 Task: Find connections with filter location Avilés with filter topic #successwith filter profile language Potuguese with filter current company Kia India with filter school Jesus & Mary College of Education with filter industry Water, Waste, Steam, and Air Conditioning Services with filter service category Family Law with filter keywords title Plumber
Action: Mouse moved to (161, 221)
Screenshot: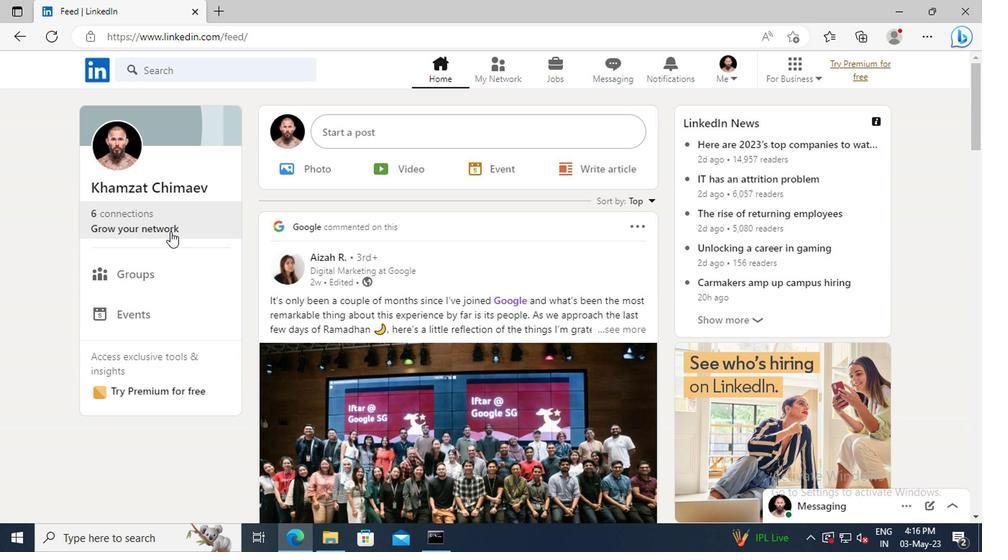 
Action: Mouse pressed left at (161, 221)
Screenshot: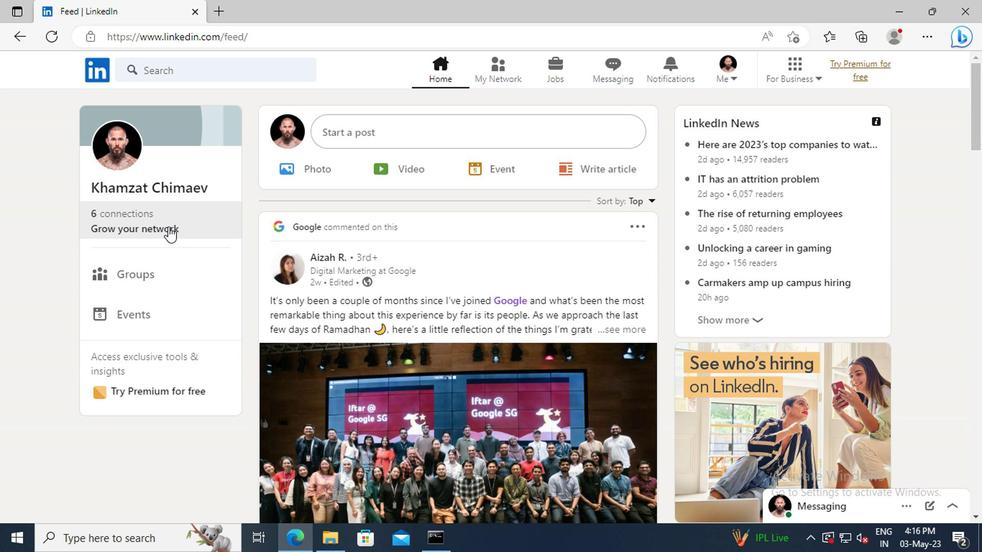 
Action: Mouse moved to (161, 149)
Screenshot: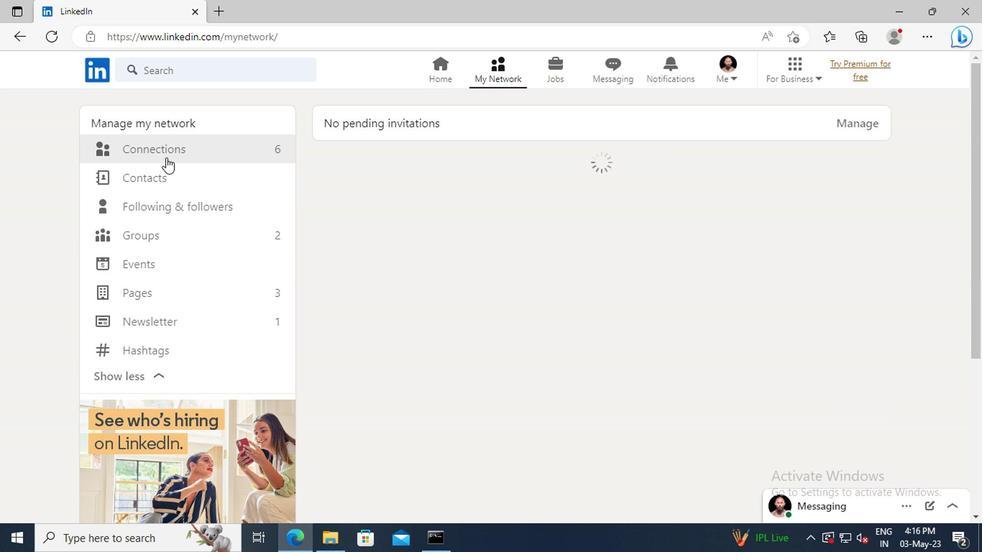 
Action: Mouse pressed left at (161, 149)
Screenshot: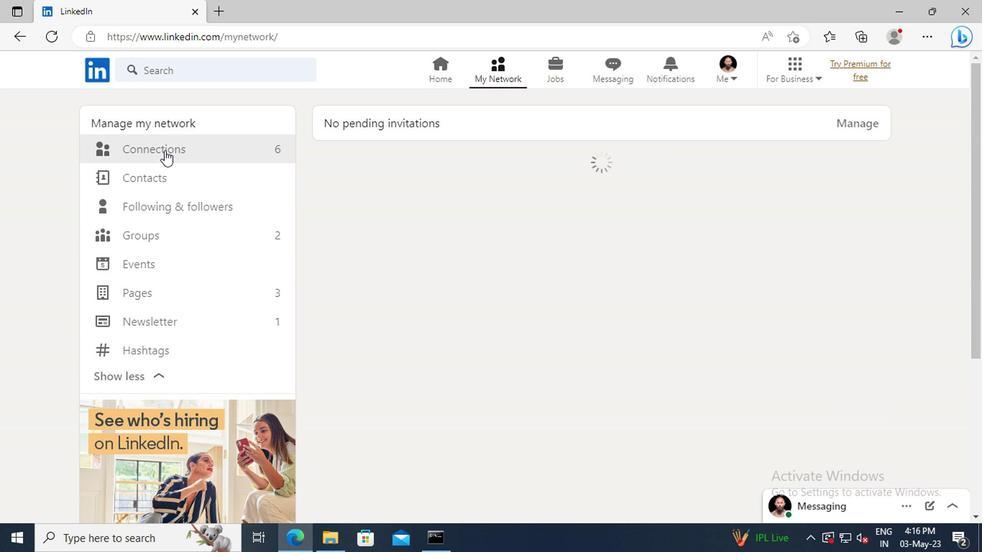 
Action: Mouse moved to (565, 156)
Screenshot: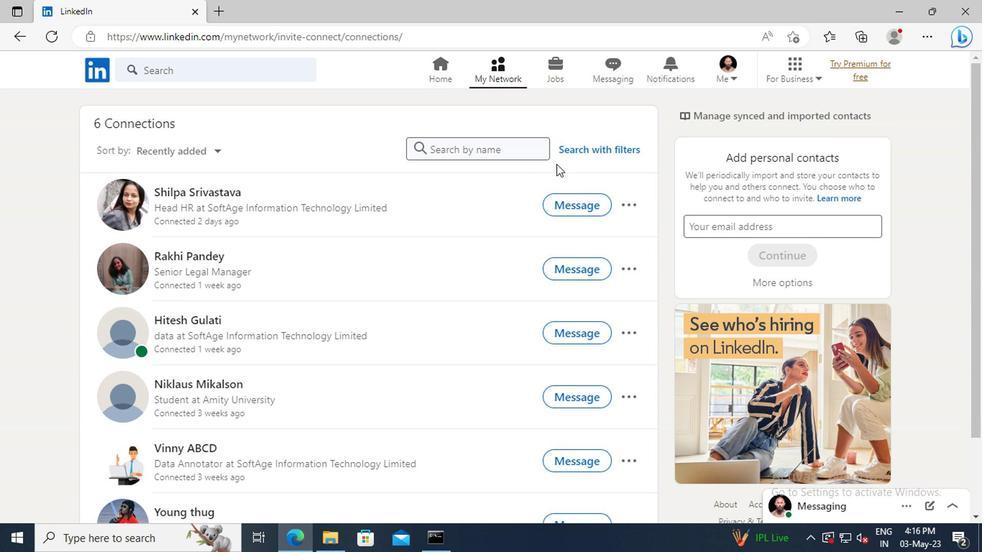 
Action: Mouse pressed left at (565, 156)
Screenshot: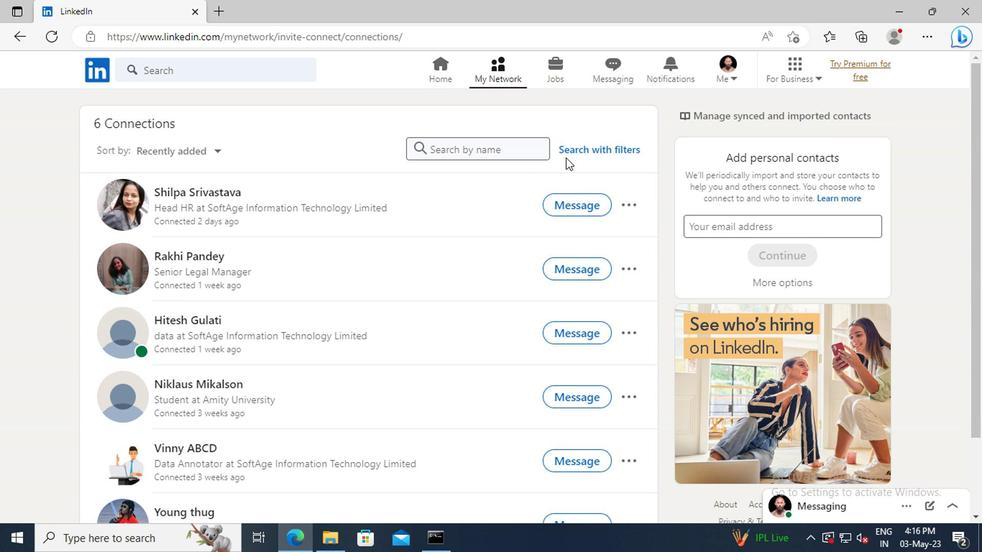 
Action: Mouse moved to (538, 116)
Screenshot: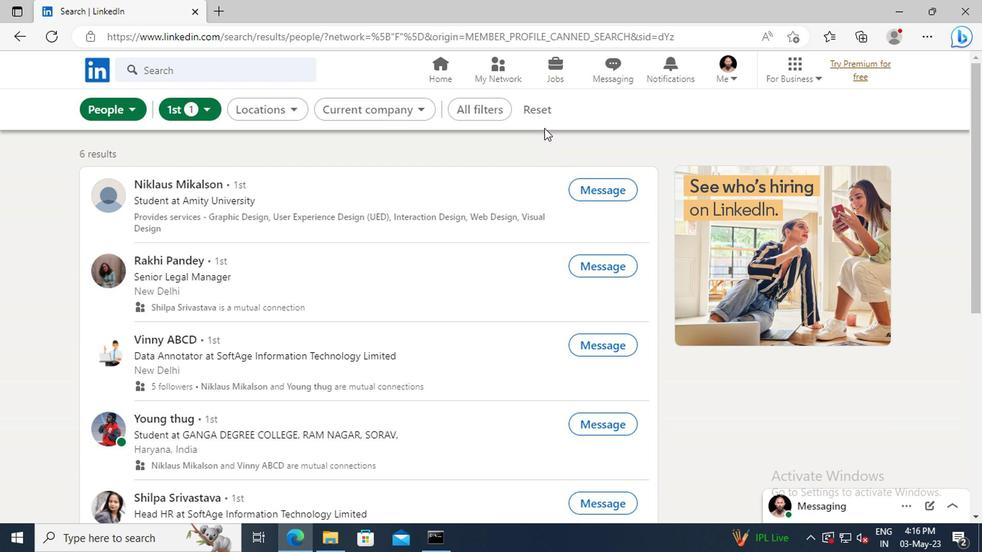 
Action: Mouse pressed left at (538, 116)
Screenshot: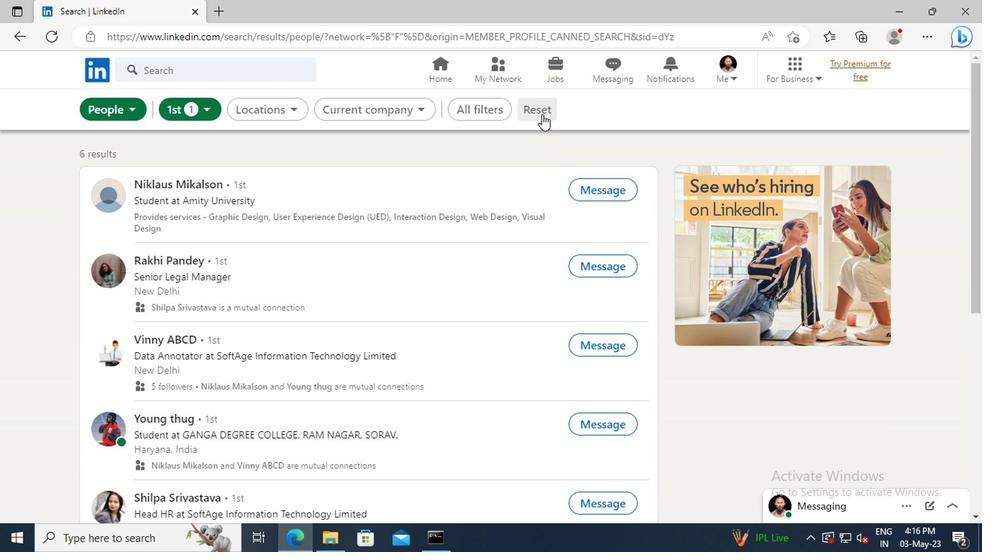 
Action: Mouse moved to (518, 112)
Screenshot: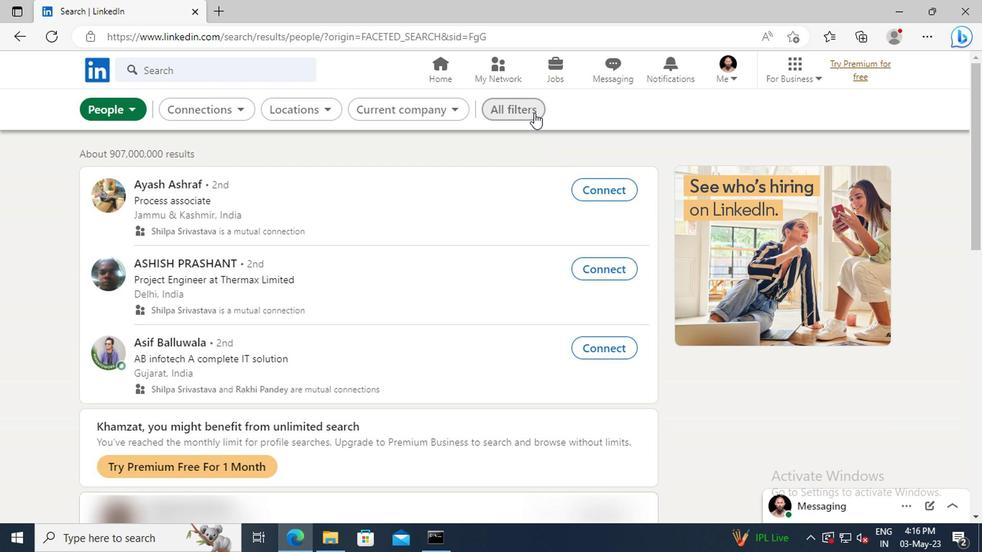 
Action: Mouse pressed left at (518, 112)
Screenshot: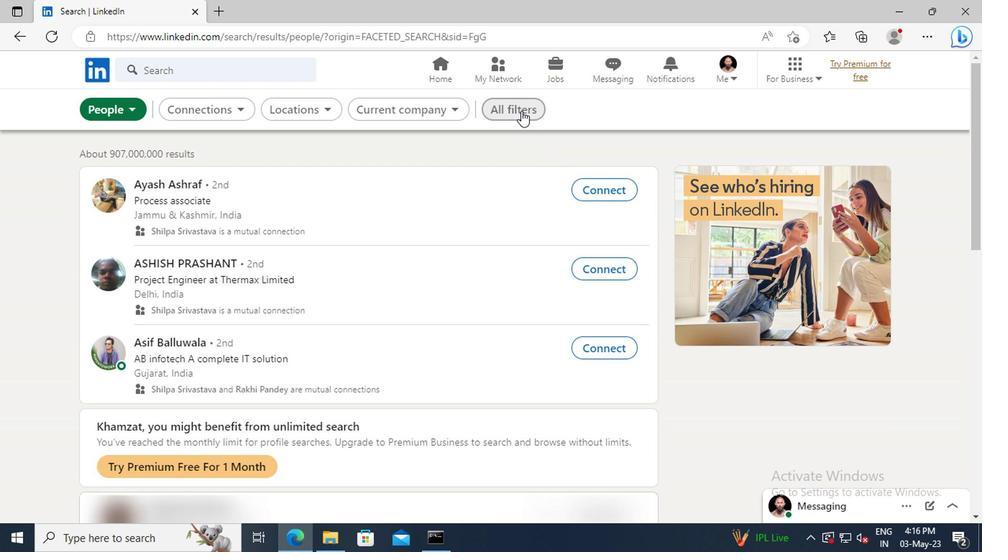 
Action: Mouse moved to (824, 316)
Screenshot: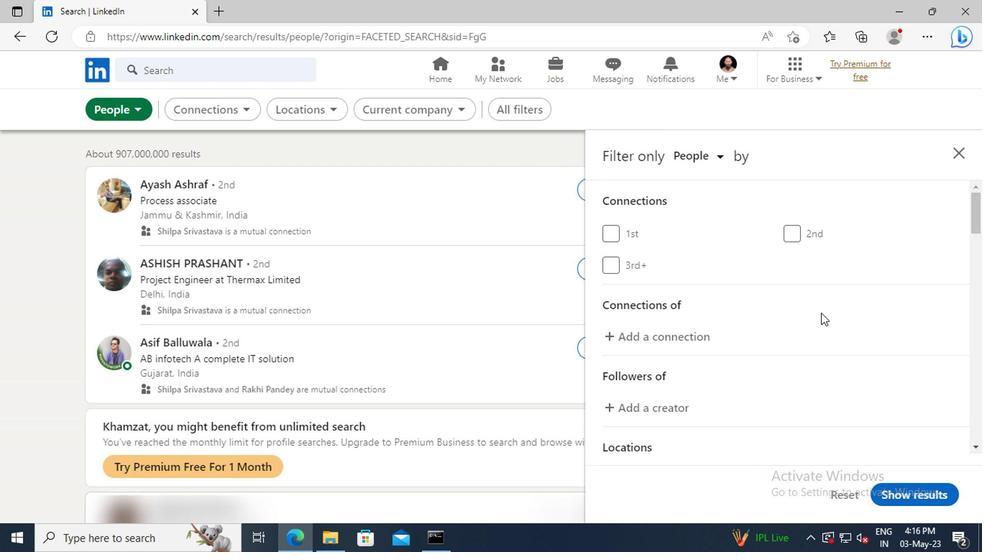 
Action: Mouse scrolled (824, 315) with delta (0, 0)
Screenshot: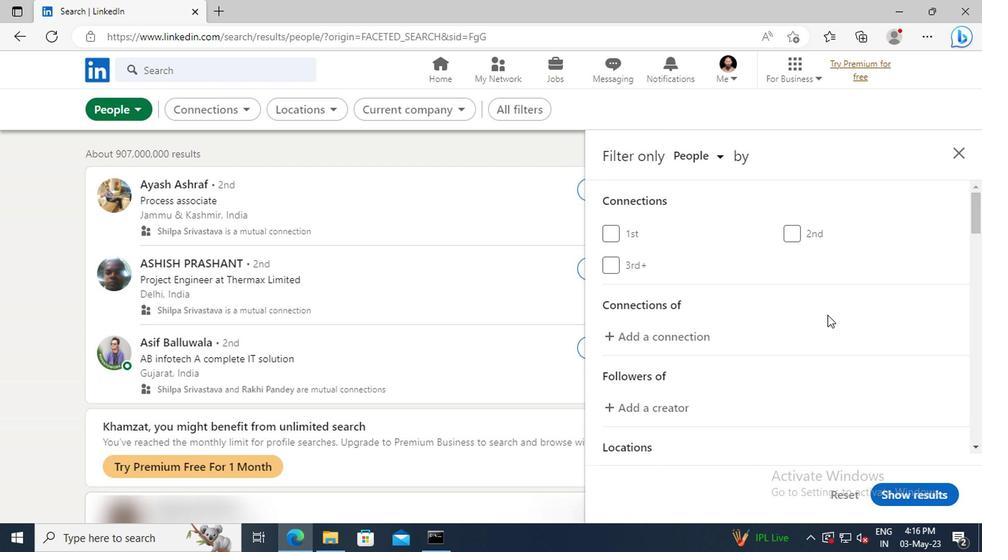 
Action: Mouse scrolled (824, 315) with delta (0, 0)
Screenshot: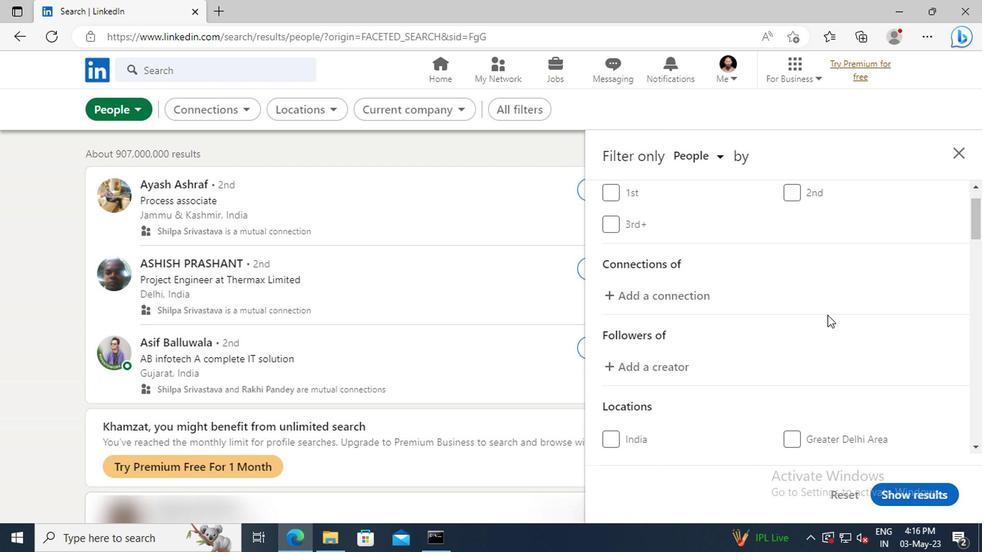 
Action: Mouse scrolled (824, 315) with delta (0, 0)
Screenshot: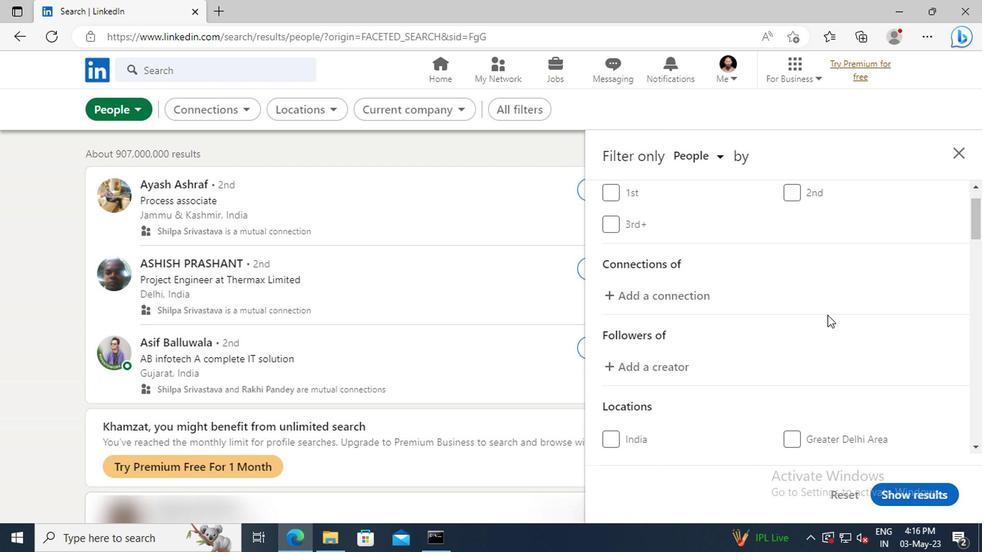 
Action: Mouse scrolled (824, 315) with delta (0, 0)
Screenshot: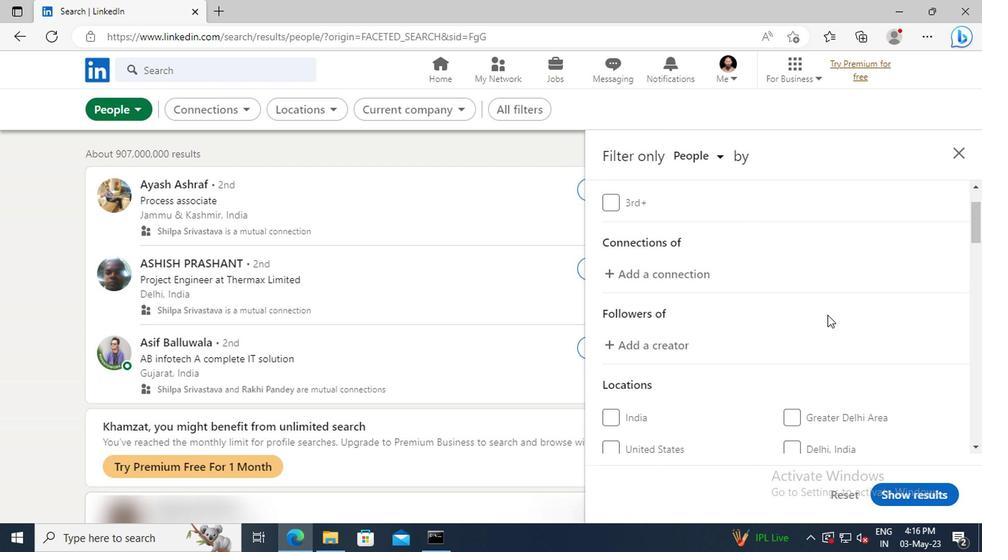 
Action: Mouse scrolled (824, 315) with delta (0, 0)
Screenshot: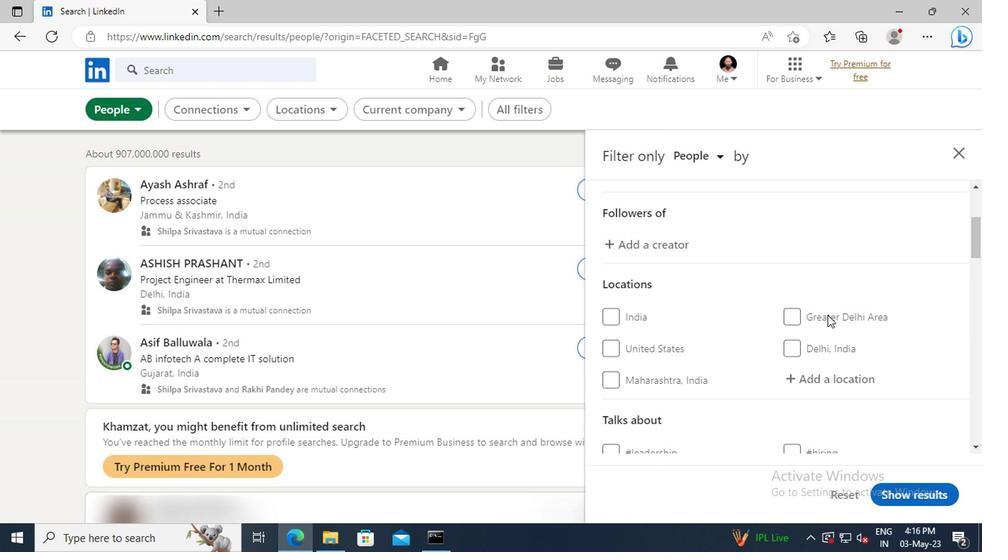 
Action: Mouse moved to (831, 333)
Screenshot: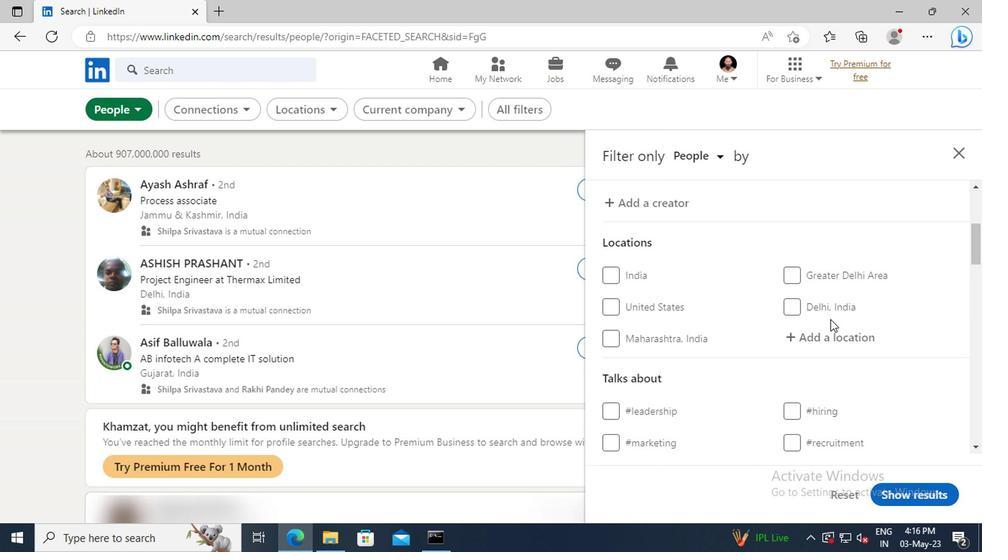
Action: Mouse pressed left at (831, 333)
Screenshot: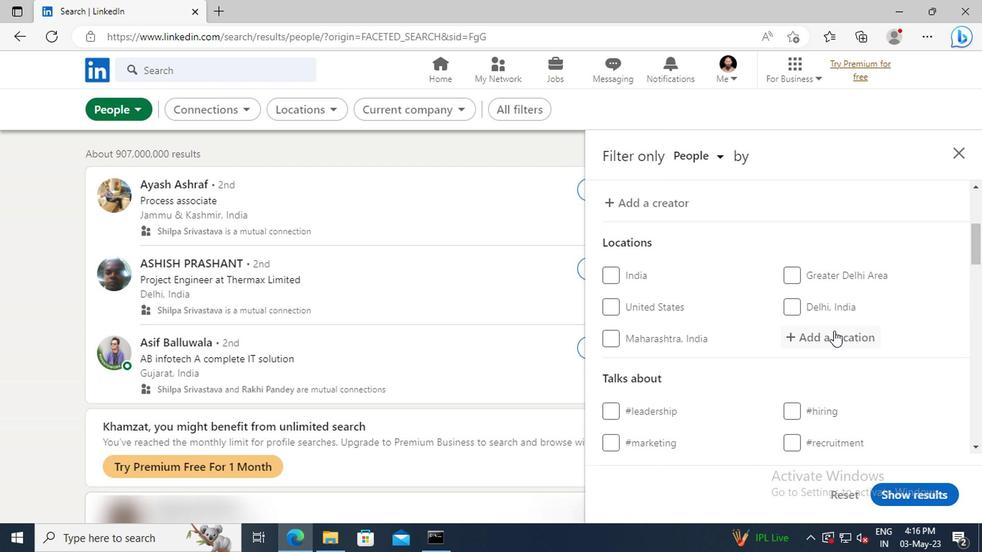 
Action: Key pressed <Key.shift>
Screenshot: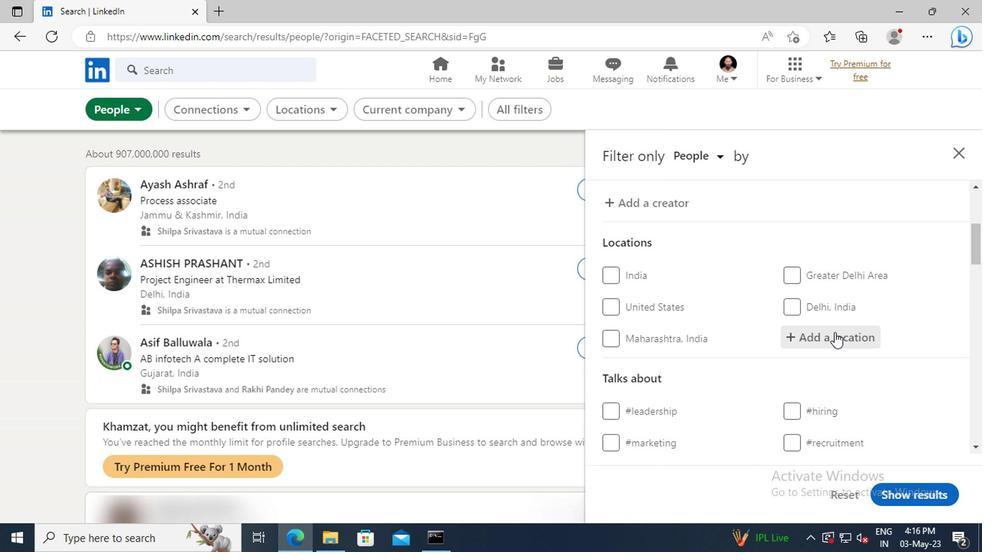 
Action: Mouse moved to (830, 333)
Screenshot: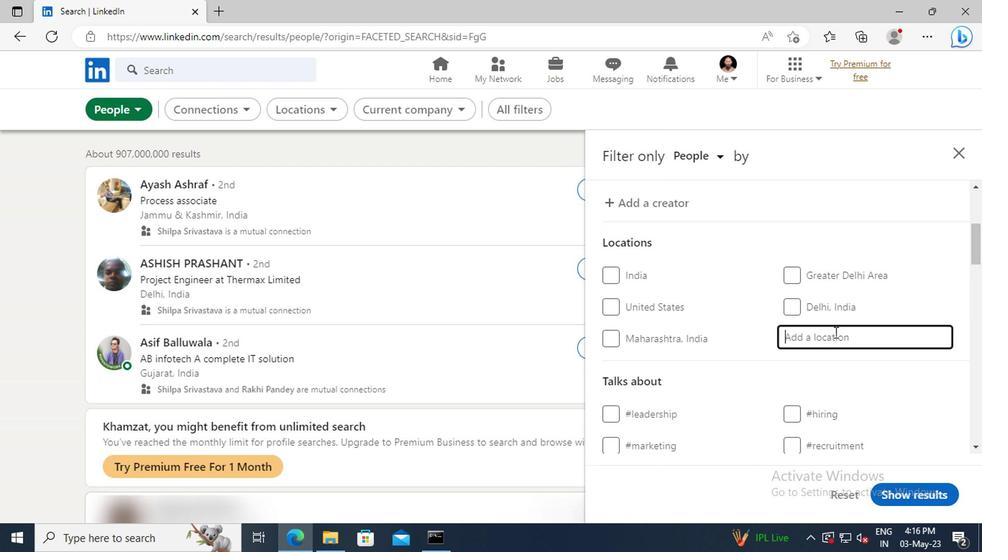 
Action: Key pressed AVILES
Screenshot: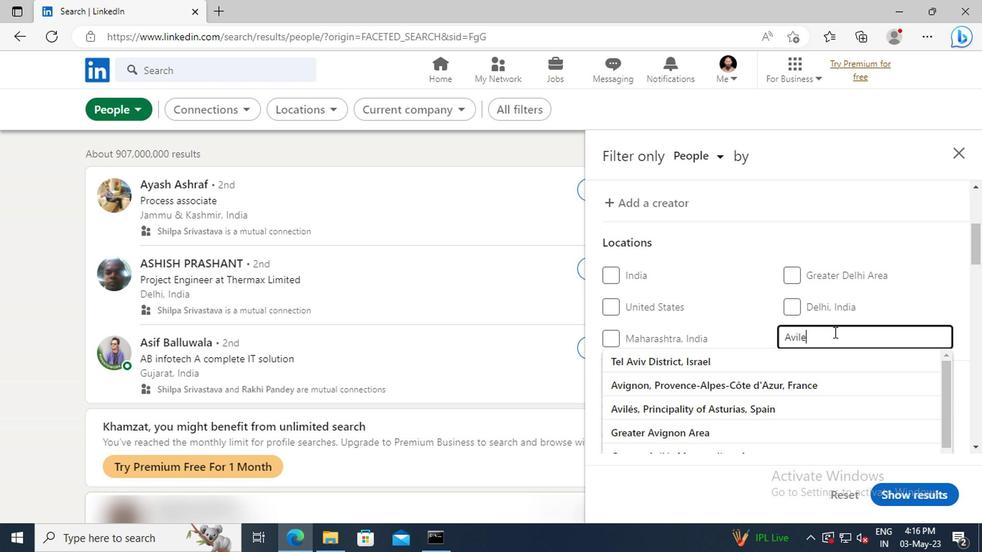 
Action: Mouse moved to (828, 355)
Screenshot: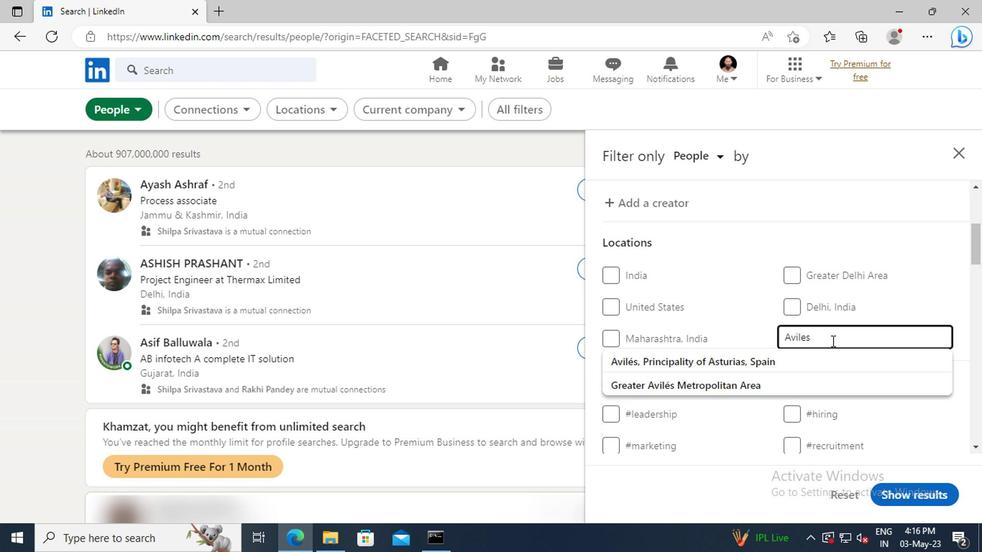 
Action: Mouse pressed left at (828, 355)
Screenshot: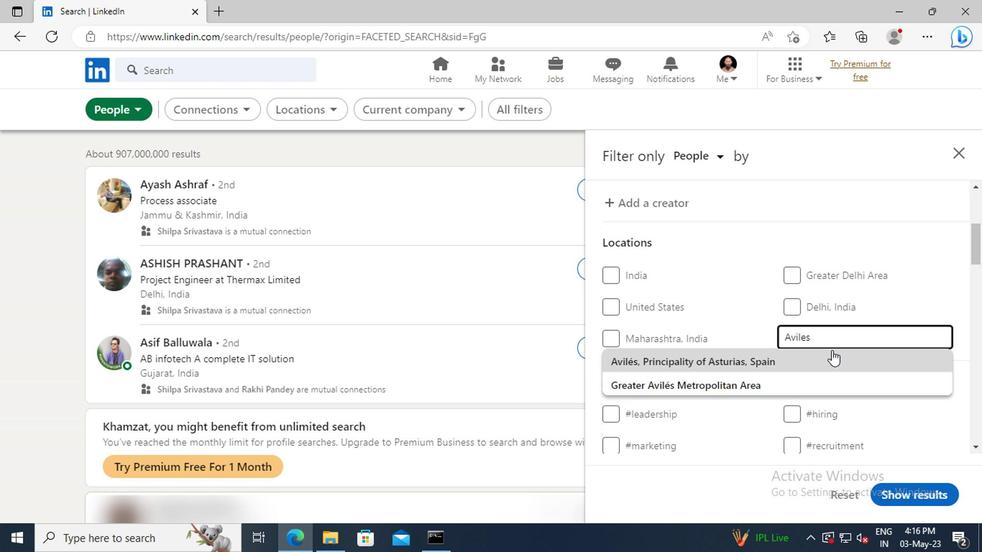 
Action: Mouse scrolled (828, 355) with delta (0, 0)
Screenshot: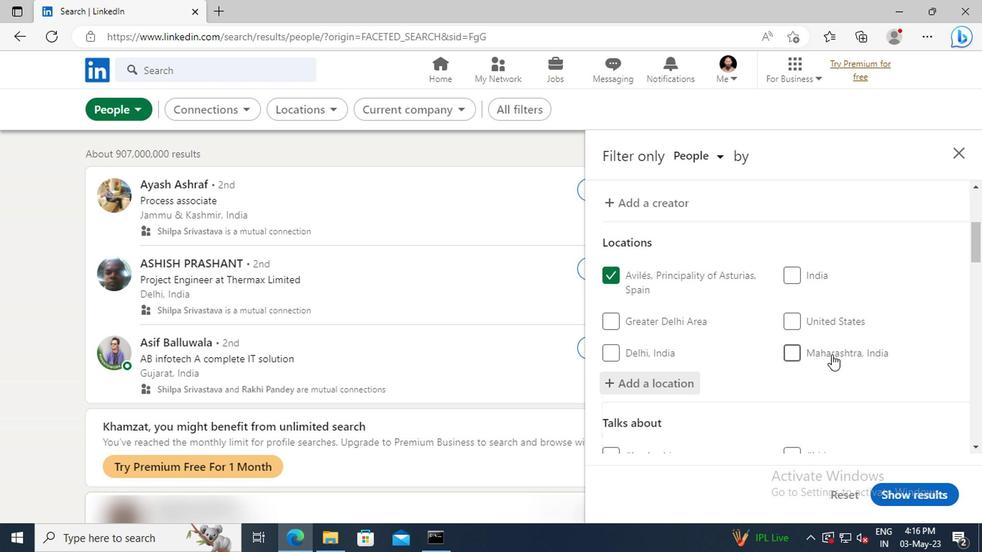 
Action: Mouse scrolled (828, 355) with delta (0, 0)
Screenshot: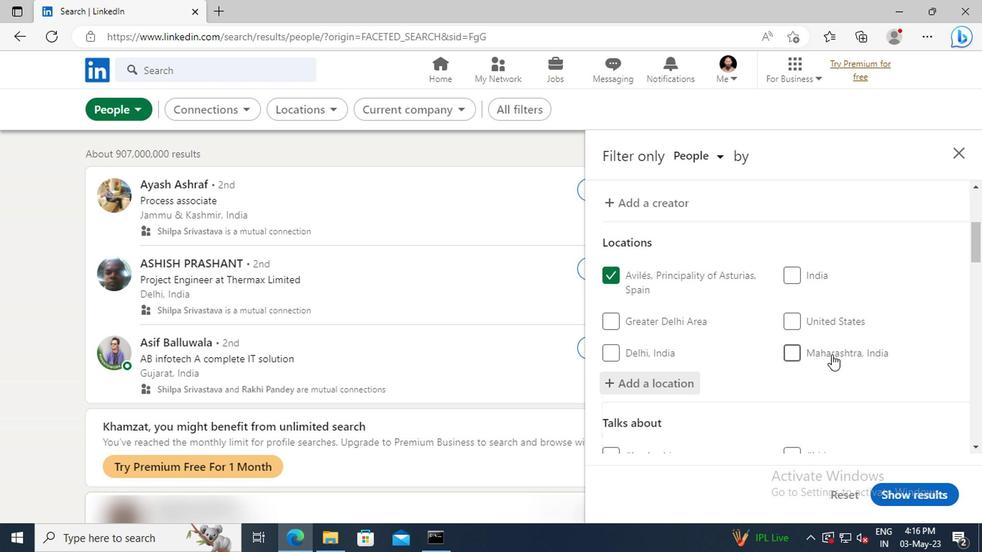 
Action: Mouse scrolled (828, 355) with delta (0, 0)
Screenshot: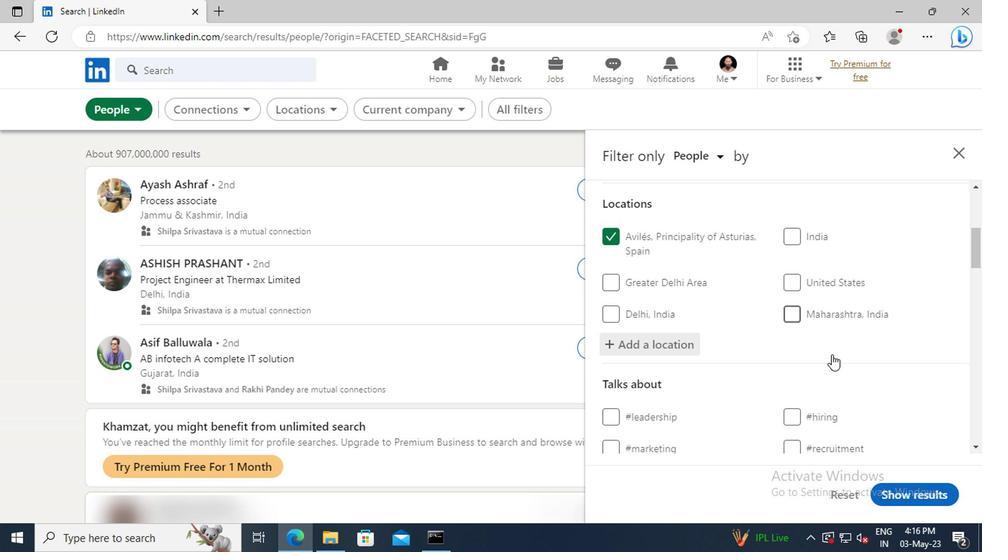 
Action: Mouse moved to (822, 338)
Screenshot: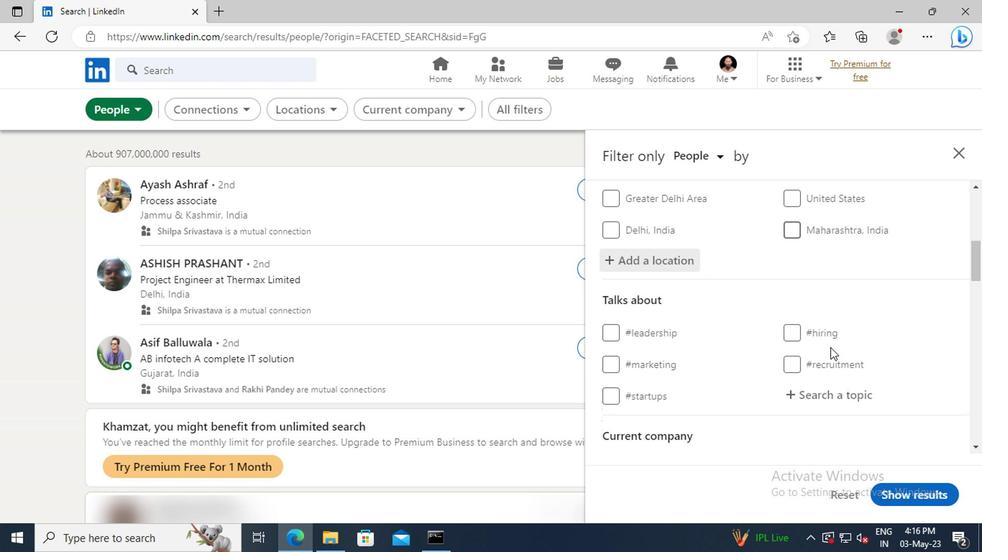 
Action: Mouse scrolled (822, 337) with delta (0, -1)
Screenshot: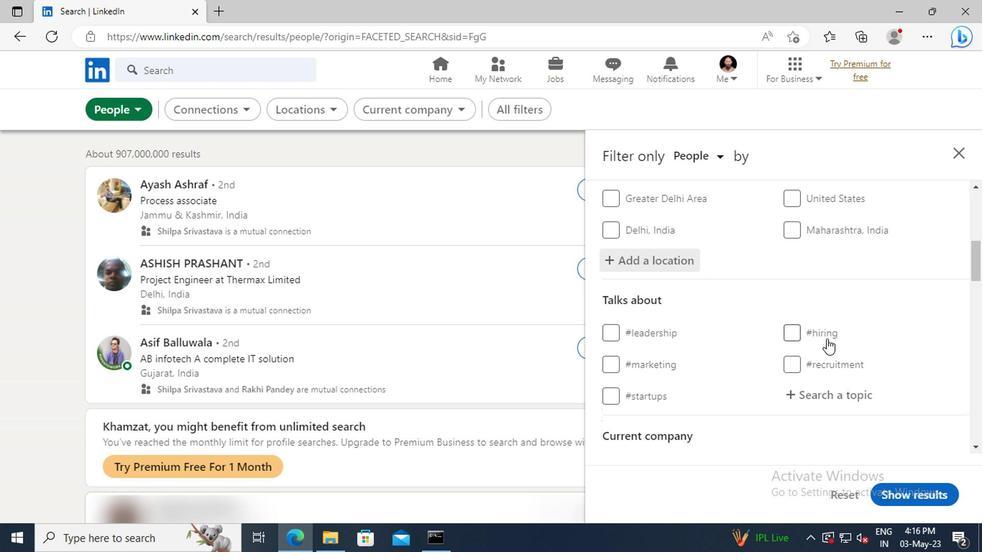 
Action: Mouse moved to (824, 351)
Screenshot: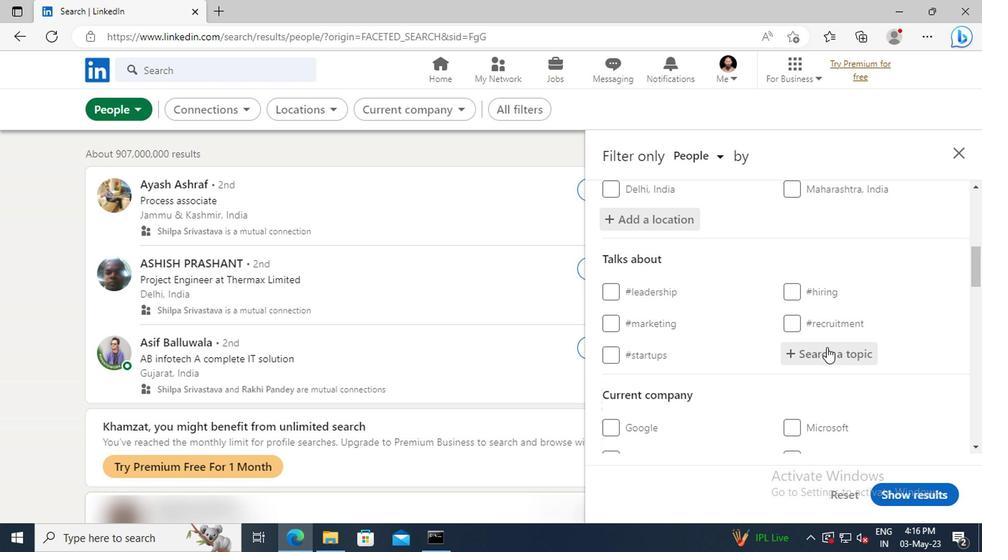
Action: Mouse pressed left at (824, 351)
Screenshot: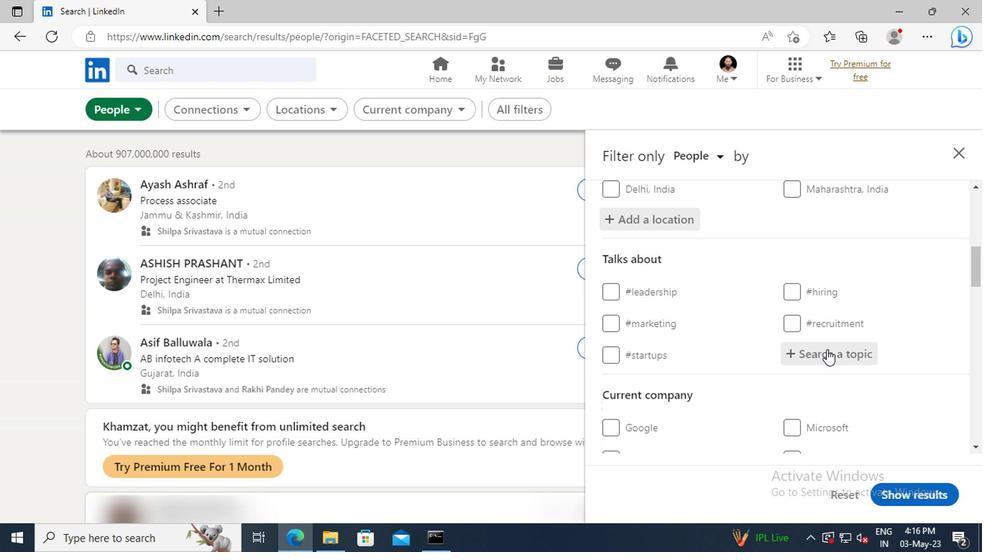 
Action: Key pressed SUCCE
Screenshot: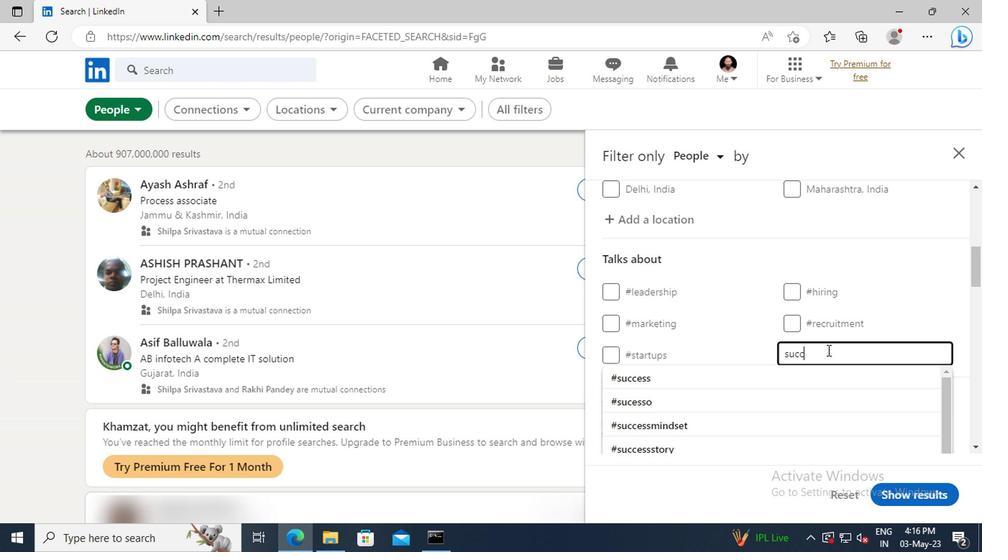 
Action: Mouse moved to (824, 374)
Screenshot: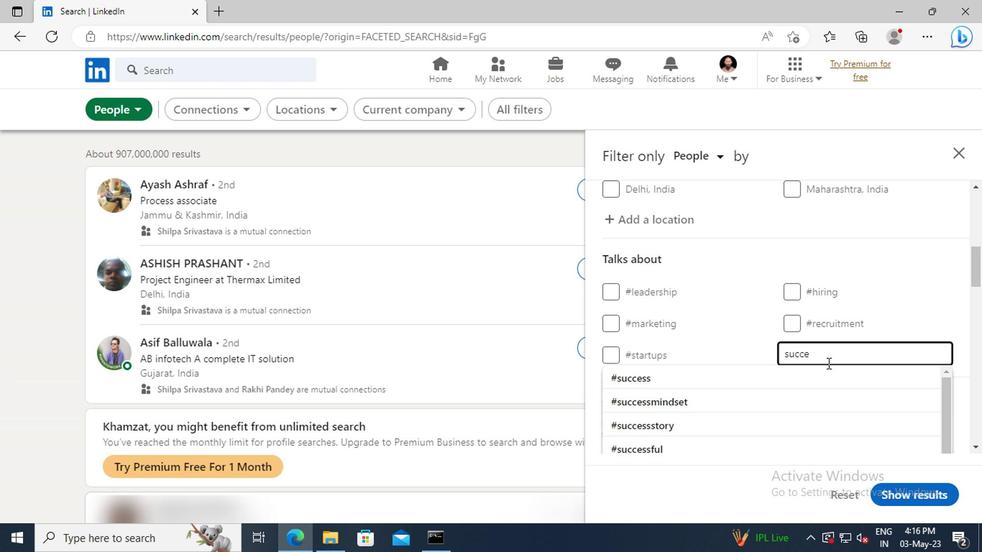 
Action: Mouse pressed left at (824, 374)
Screenshot: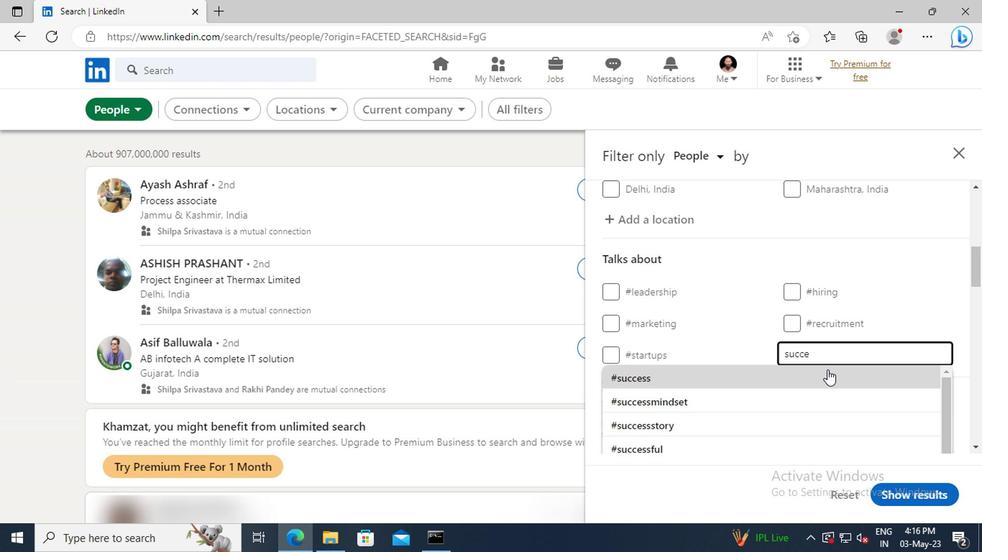 
Action: Mouse scrolled (824, 374) with delta (0, 0)
Screenshot: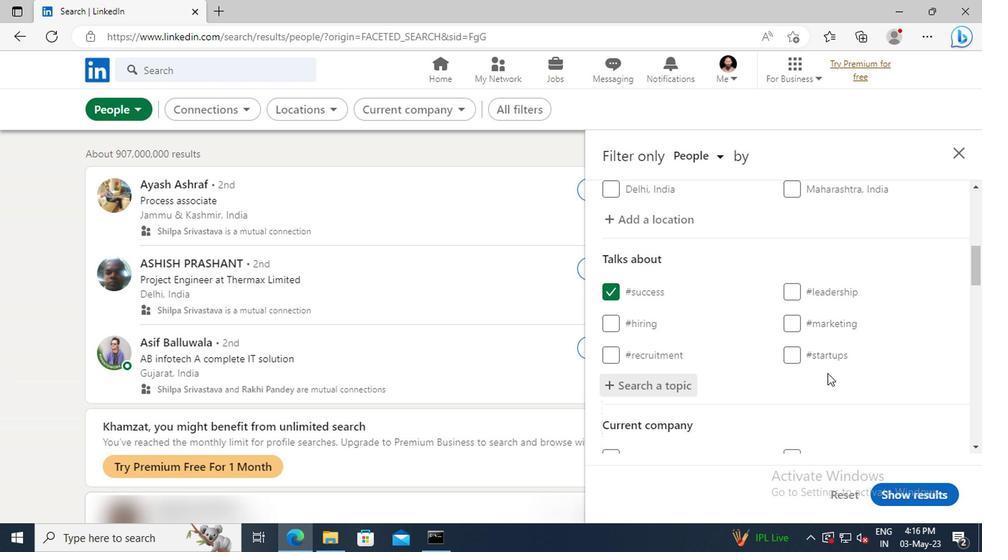 
Action: Mouse scrolled (824, 374) with delta (0, 0)
Screenshot: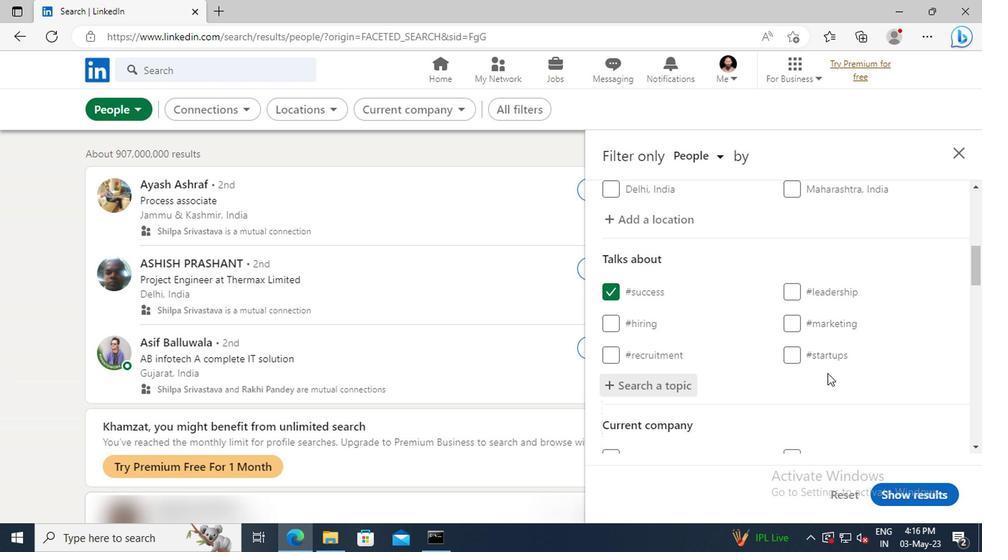 
Action: Mouse scrolled (824, 374) with delta (0, 0)
Screenshot: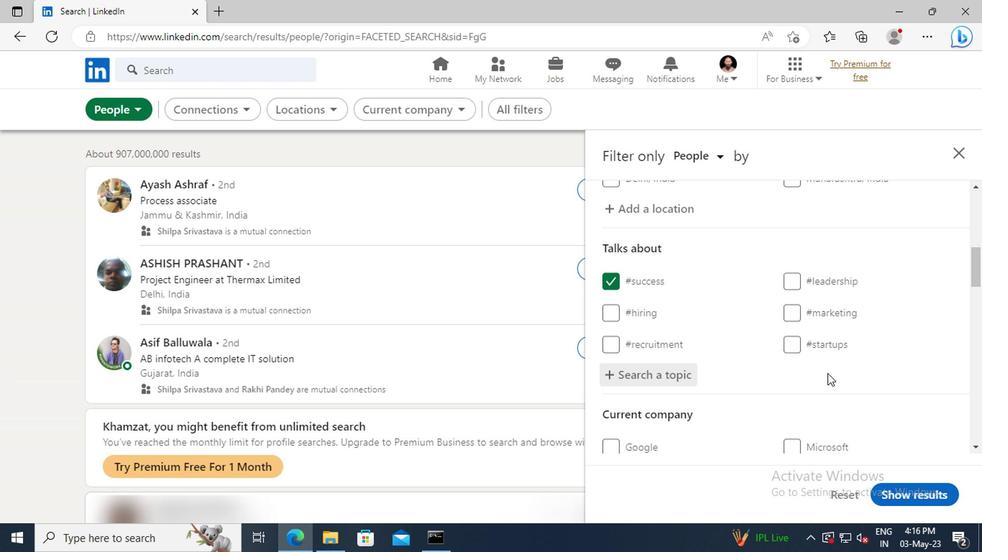 
Action: Mouse scrolled (824, 374) with delta (0, 0)
Screenshot: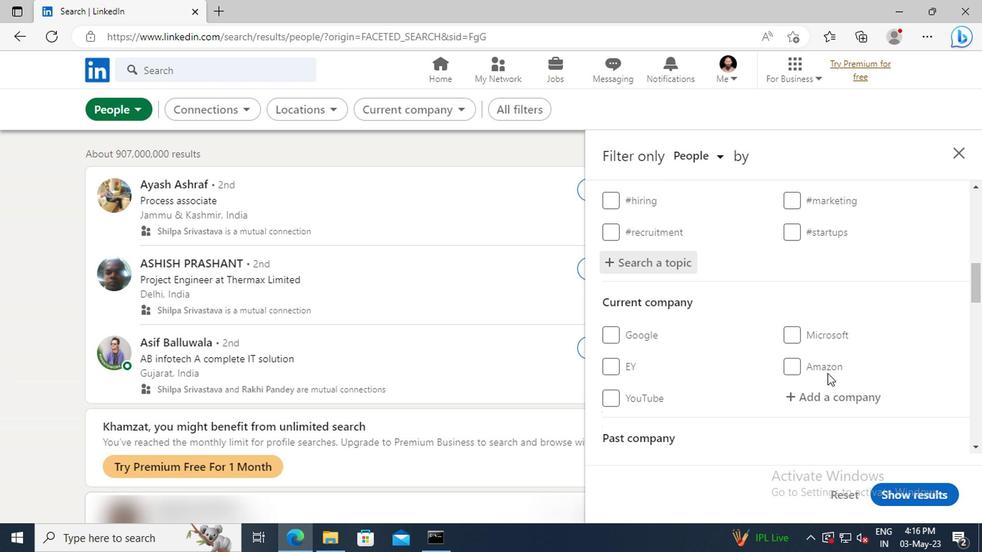 
Action: Mouse scrolled (824, 374) with delta (0, 0)
Screenshot: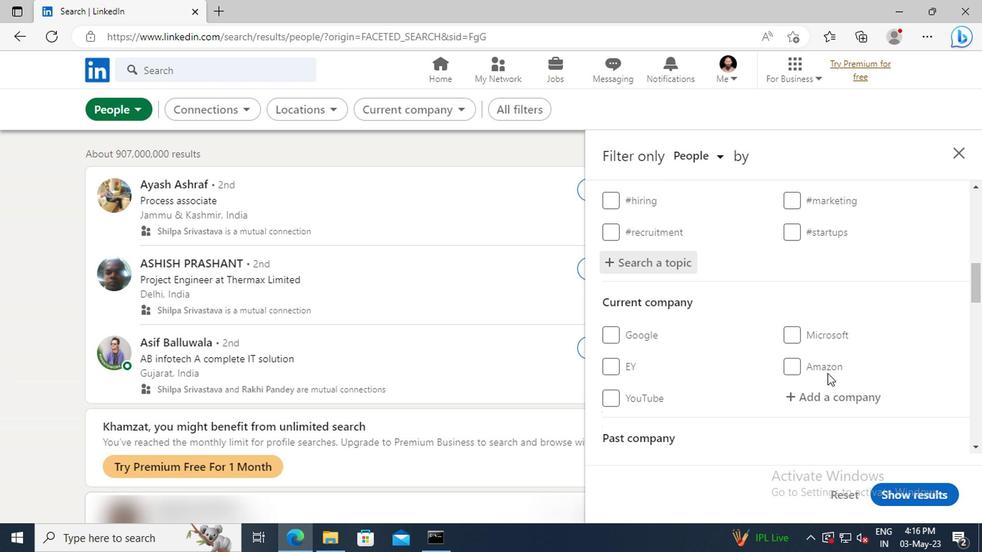 
Action: Mouse scrolled (824, 374) with delta (0, 0)
Screenshot: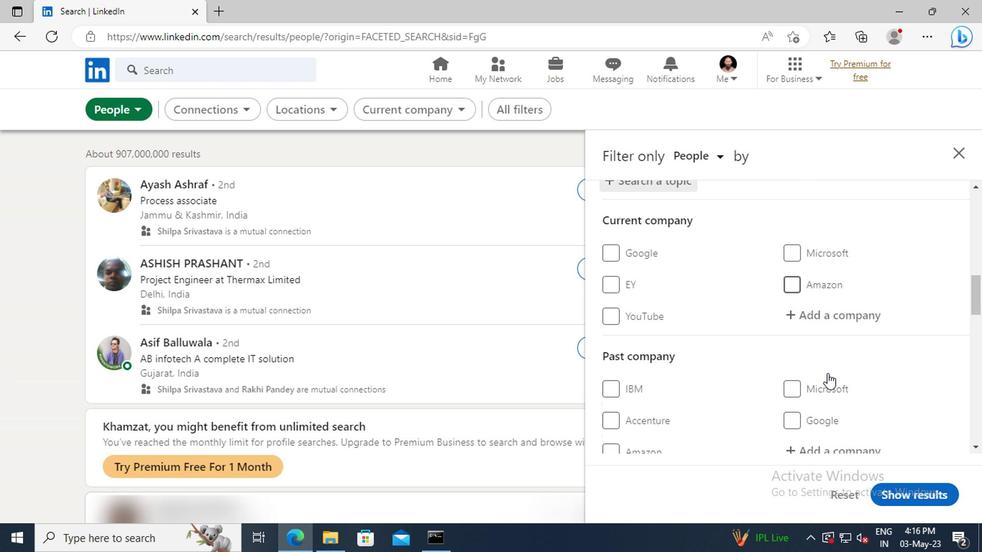 
Action: Mouse scrolled (824, 374) with delta (0, 0)
Screenshot: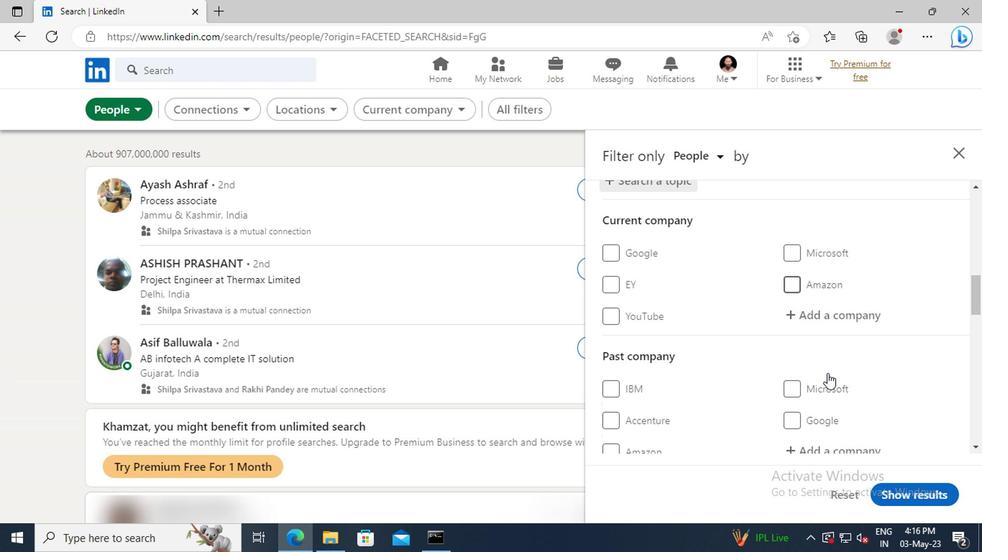 
Action: Mouse scrolled (824, 374) with delta (0, 0)
Screenshot: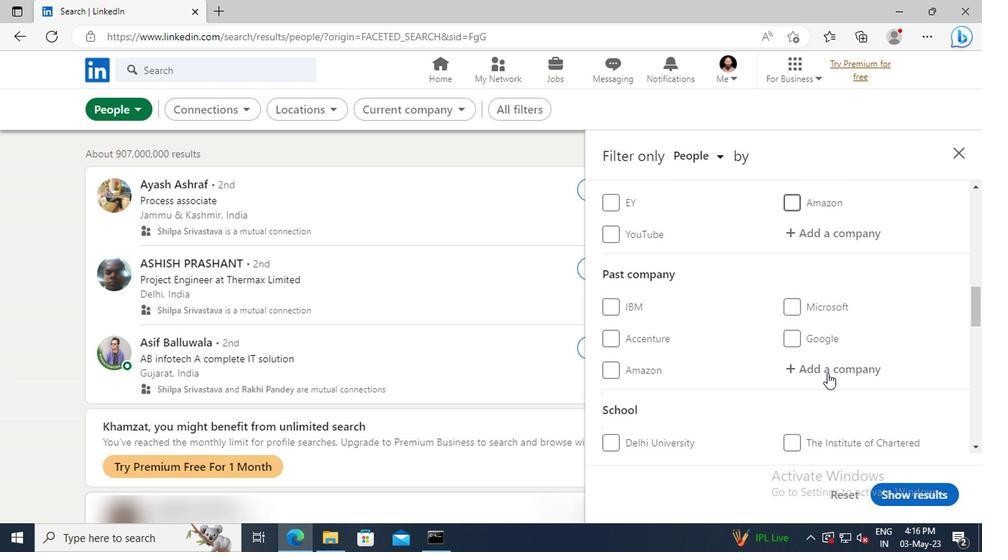 
Action: Mouse scrolled (824, 374) with delta (0, 0)
Screenshot: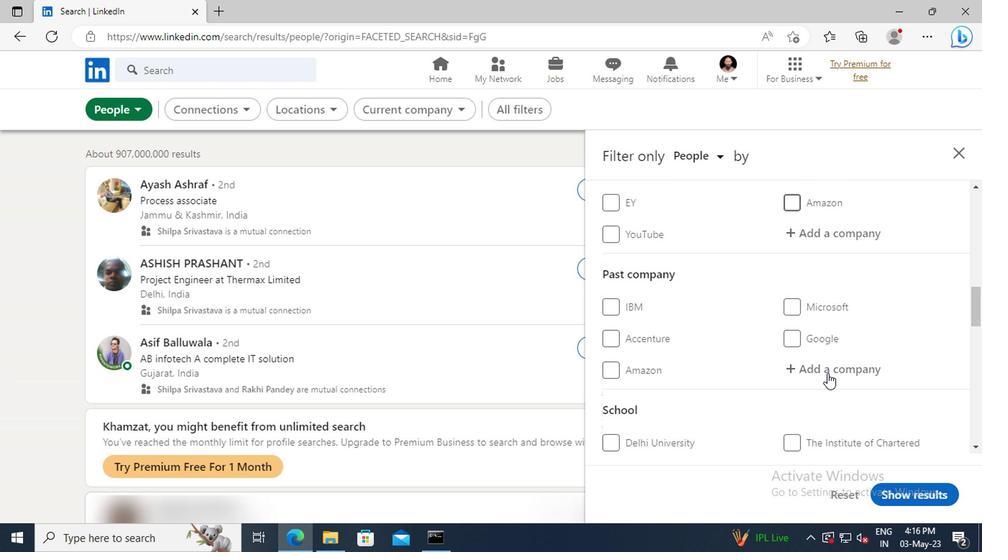 
Action: Mouse scrolled (824, 374) with delta (0, 0)
Screenshot: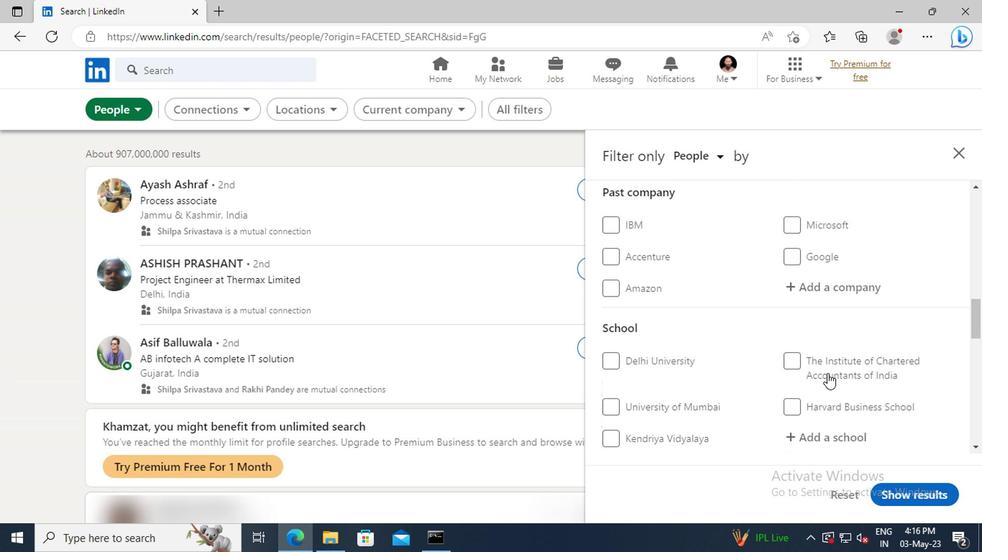 
Action: Mouse scrolled (824, 374) with delta (0, 0)
Screenshot: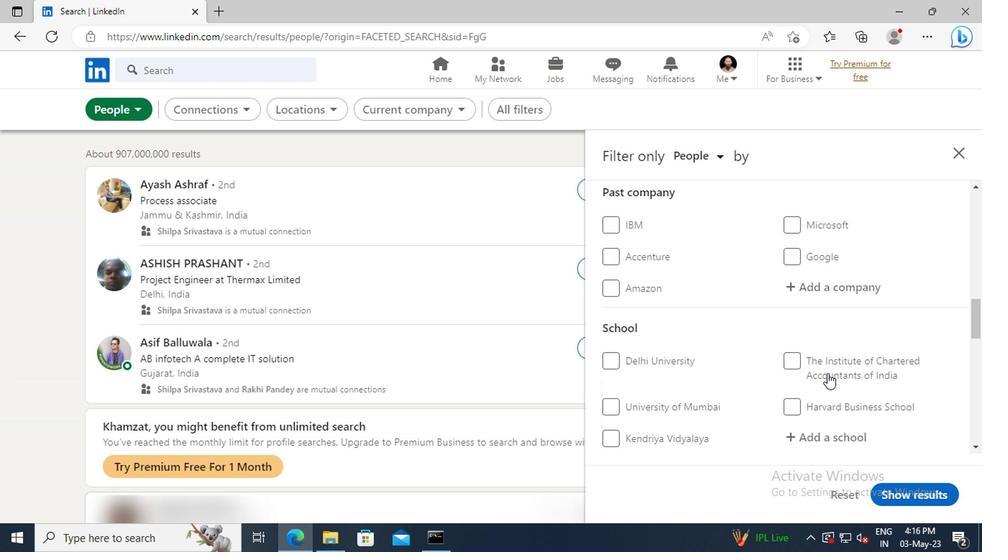 
Action: Mouse scrolled (824, 374) with delta (0, 0)
Screenshot: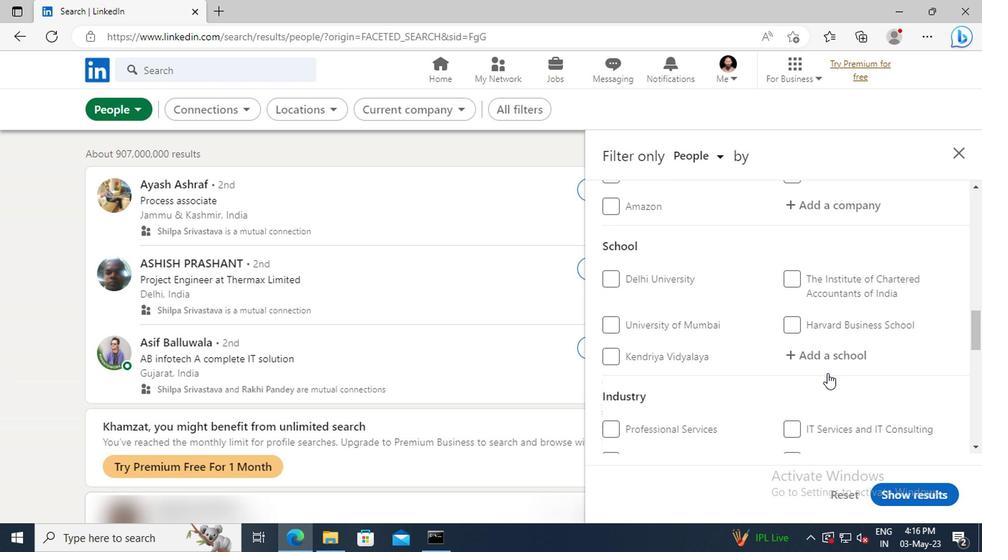 
Action: Mouse scrolled (824, 374) with delta (0, 0)
Screenshot: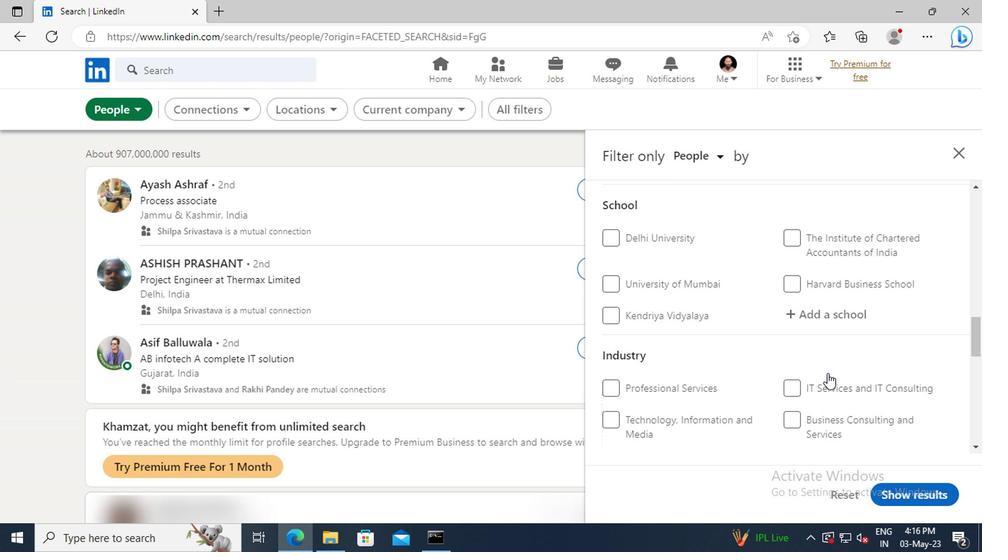 
Action: Mouse scrolled (824, 374) with delta (0, 0)
Screenshot: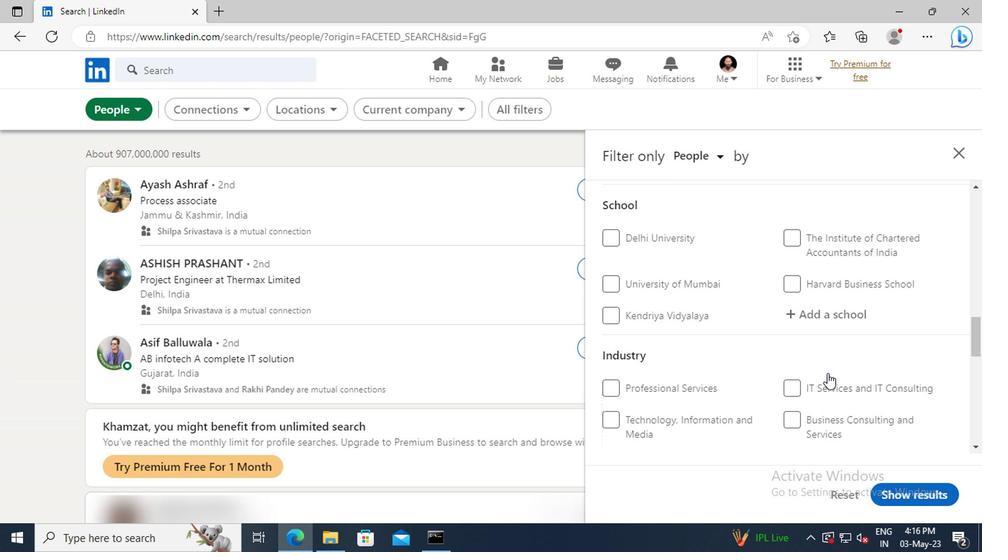 
Action: Mouse scrolled (824, 374) with delta (0, 0)
Screenshot: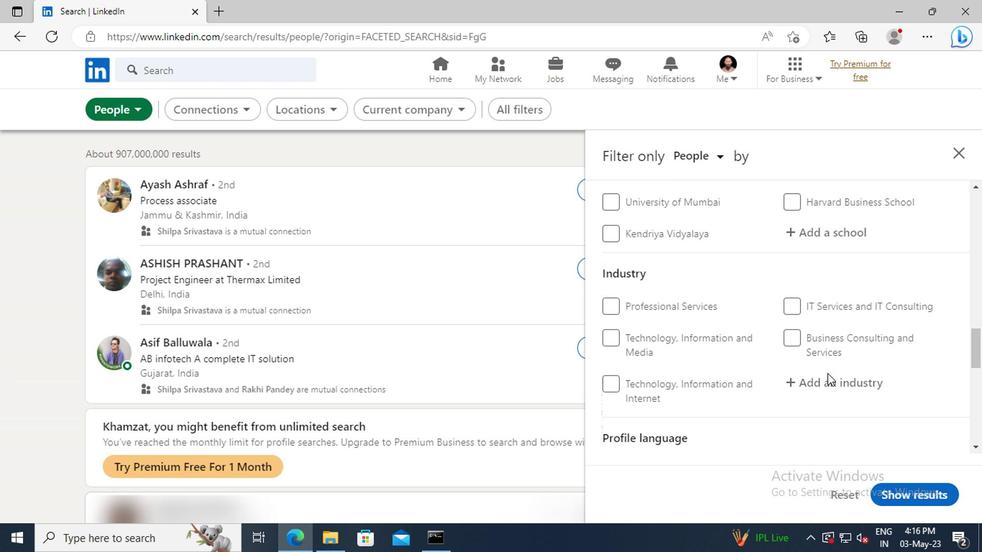 
Action: Mouse scrolled (824, 374) with delta (0, 0)
Screenshot: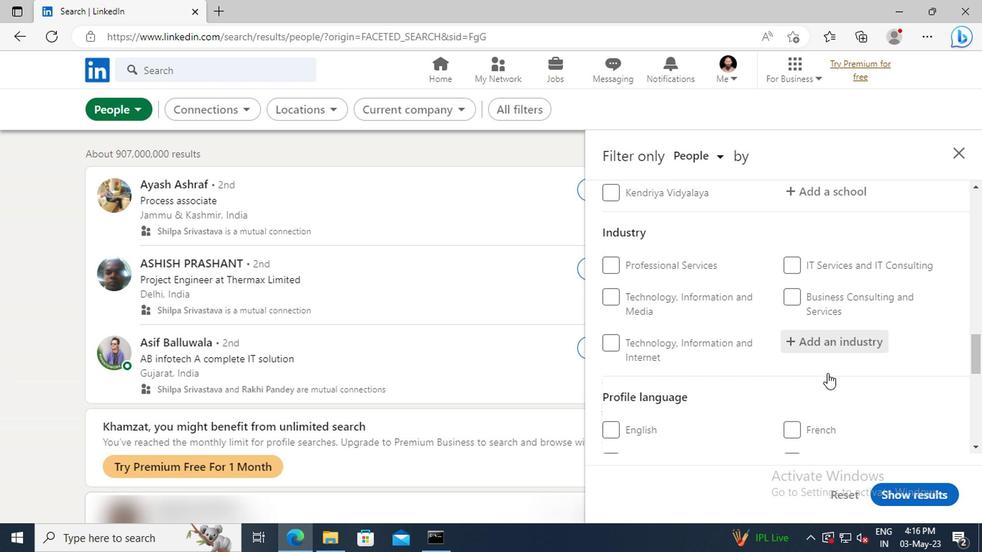 
Action: Mouse scrolled (824, 374) with delta (0, 0)
Screenshot: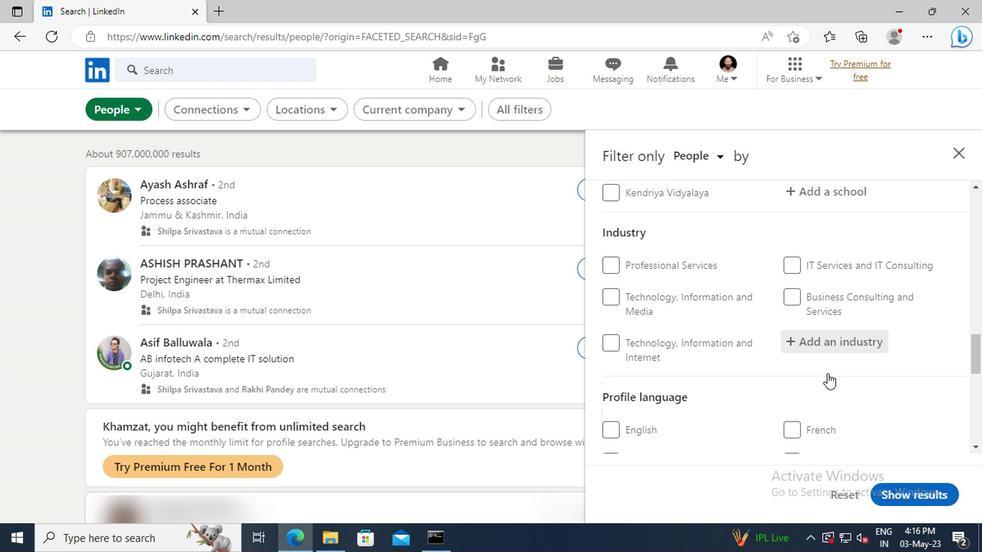 
Action: Mouse moved to (788, 375)
Screenshot: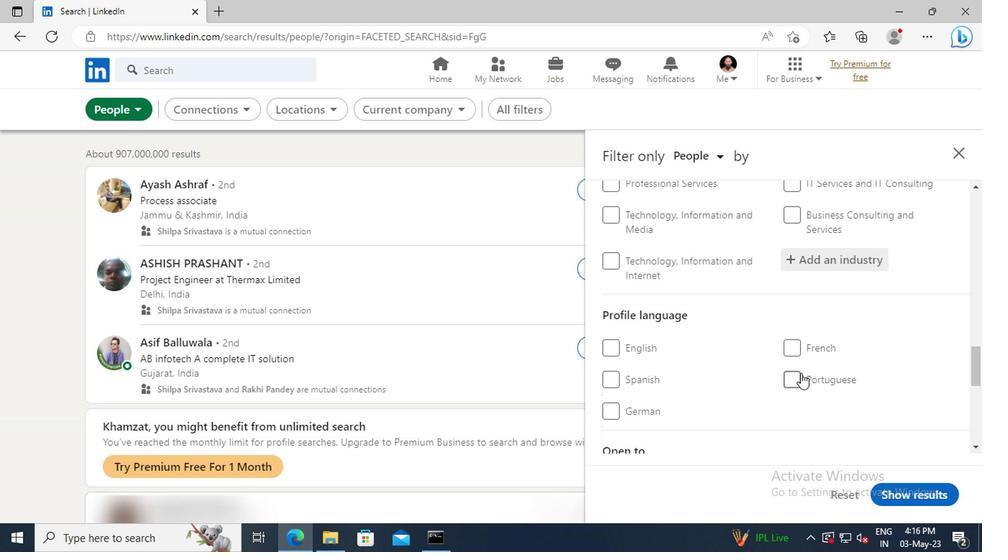 
Action: Mouse pressed left at (788, 375)
Screenshot: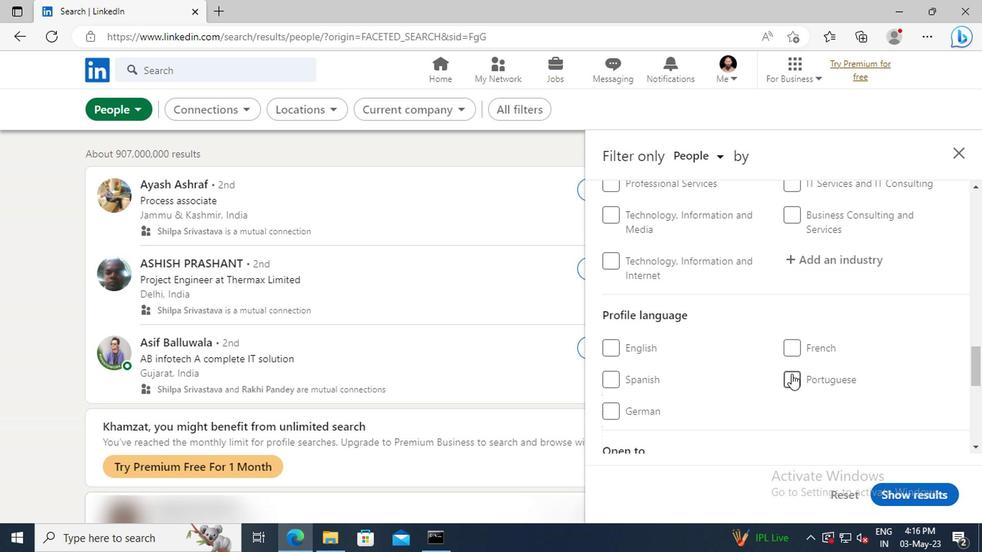 
Action: Mouse moved to (816, 354)
Screenshot: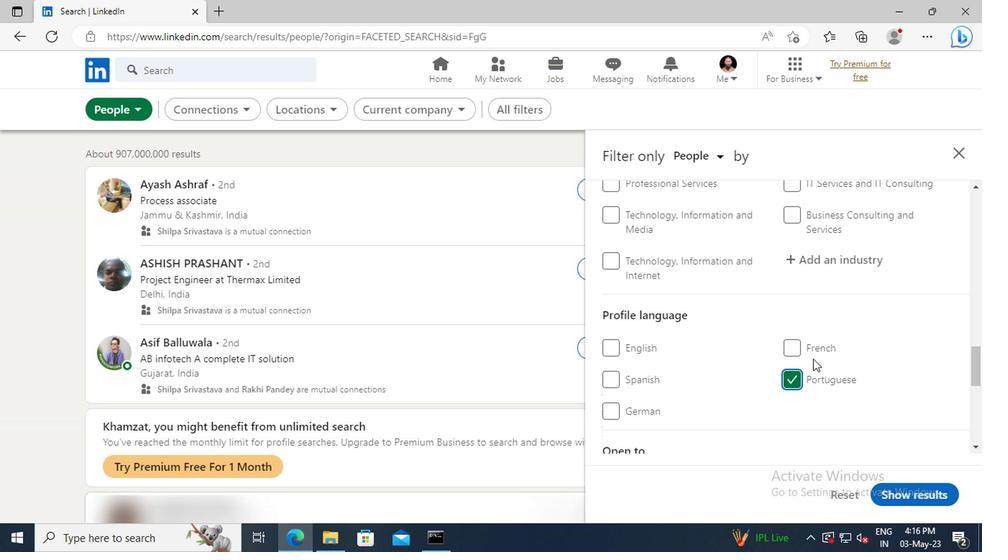 
Action: Mouse scrolled (816, 355) with delta (0, 0)
Screenshot: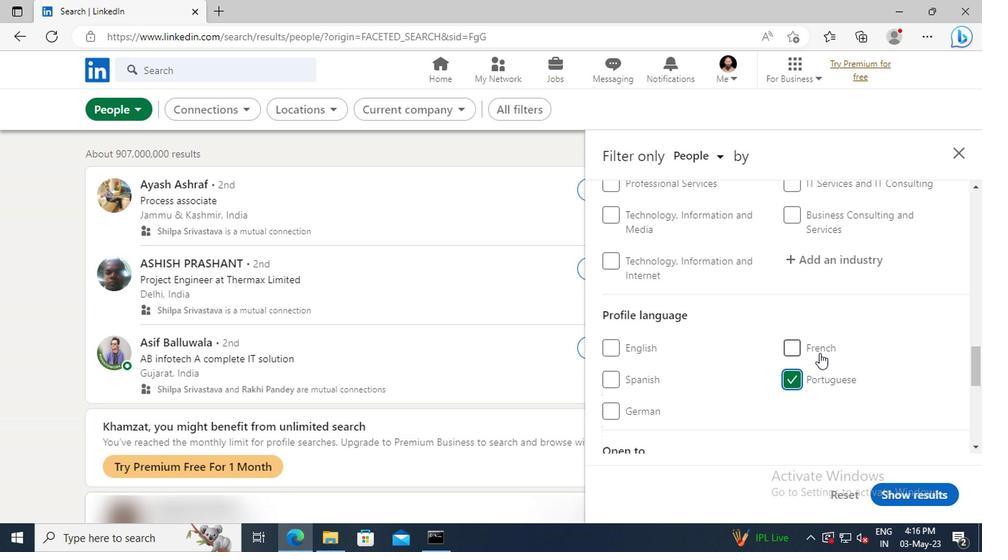
Action: Mouse scrolled (816, 355) with delta (0, 0)
Screenshot: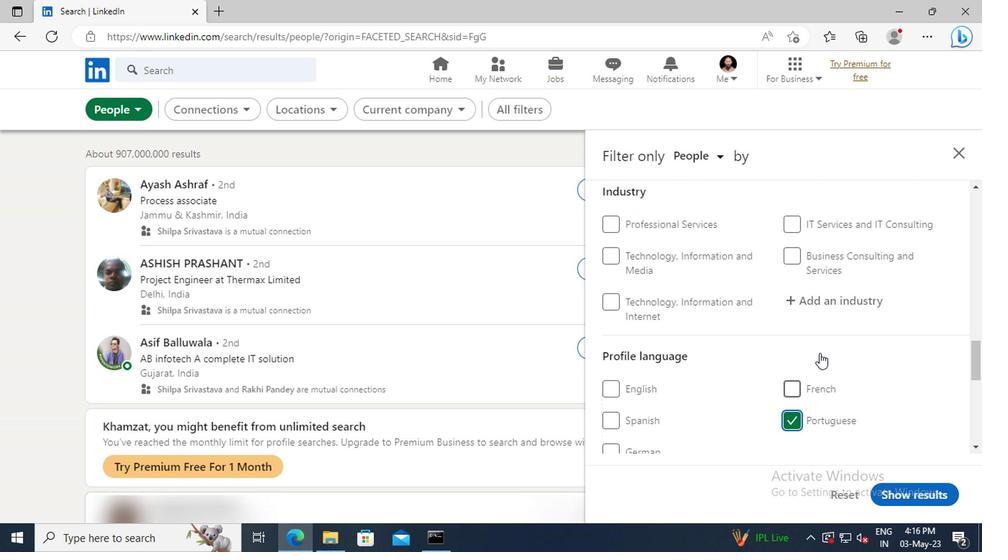 
Action: Mouse scrolled (816, 355) with delta (0, 0)
Screenshot: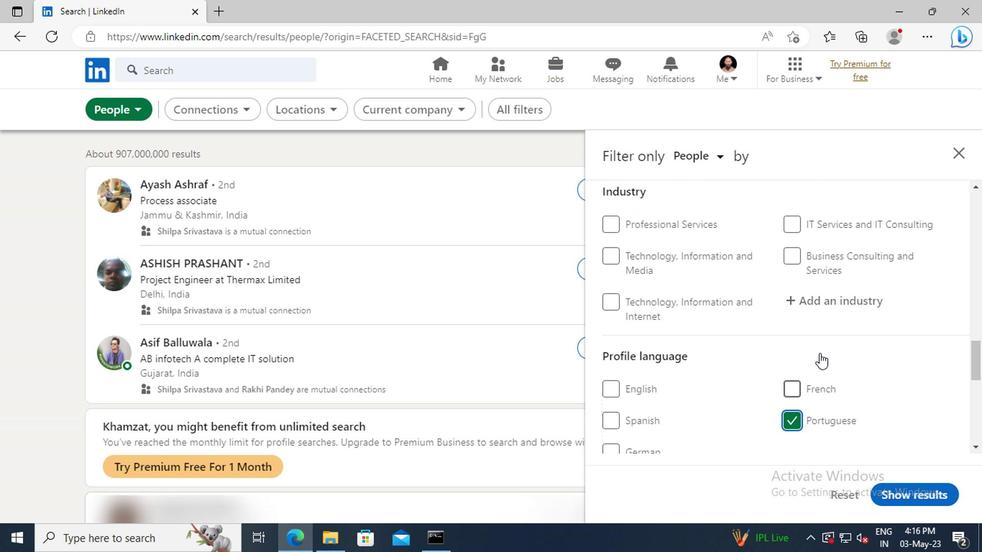 
Action: Mouse scrolled (816, 355) with delta (0, 0)
Screenshot: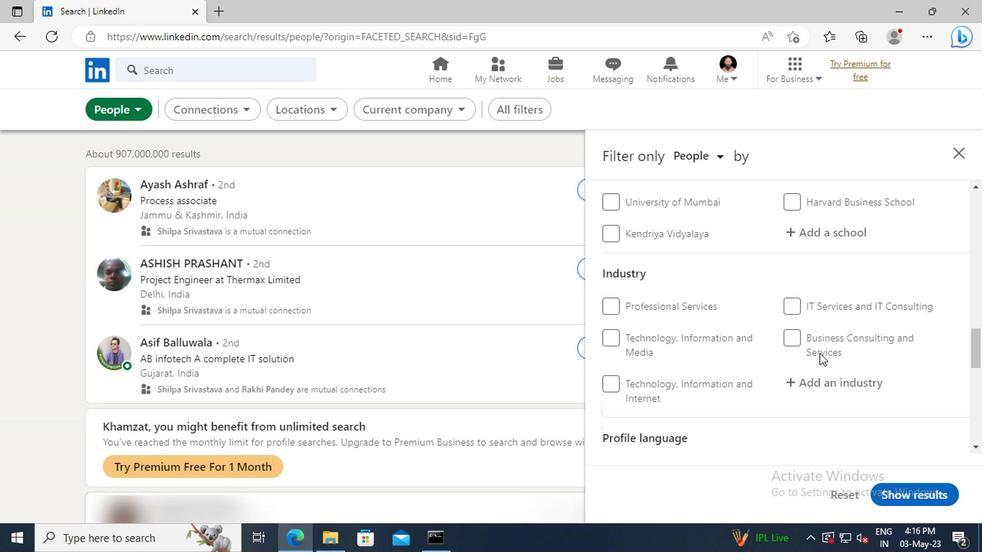 
Action: Mouse scrolled (816, 355) with delta (0, 0)
Screenshot: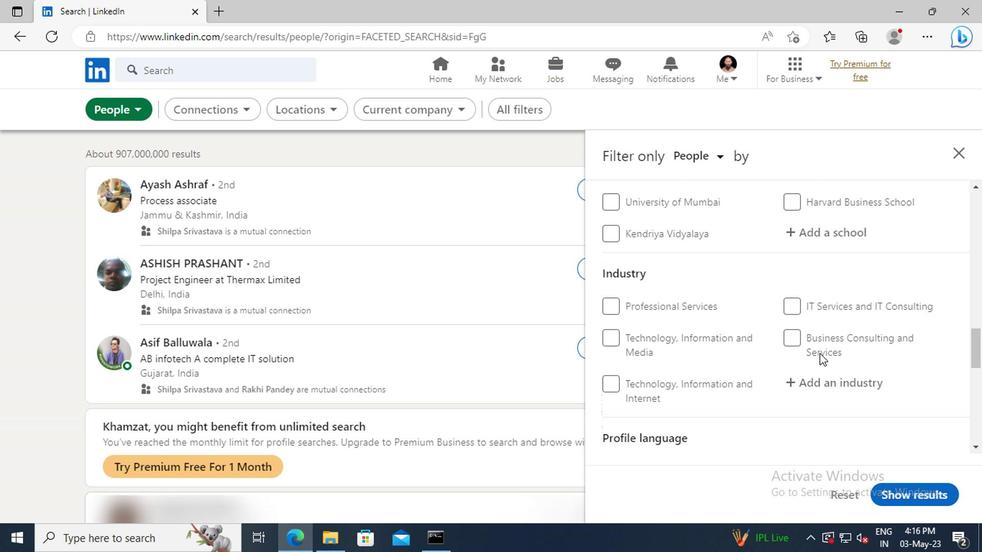 
Action: Mouse scrolled (816, 355) with delta (0, 0)
Screenshot: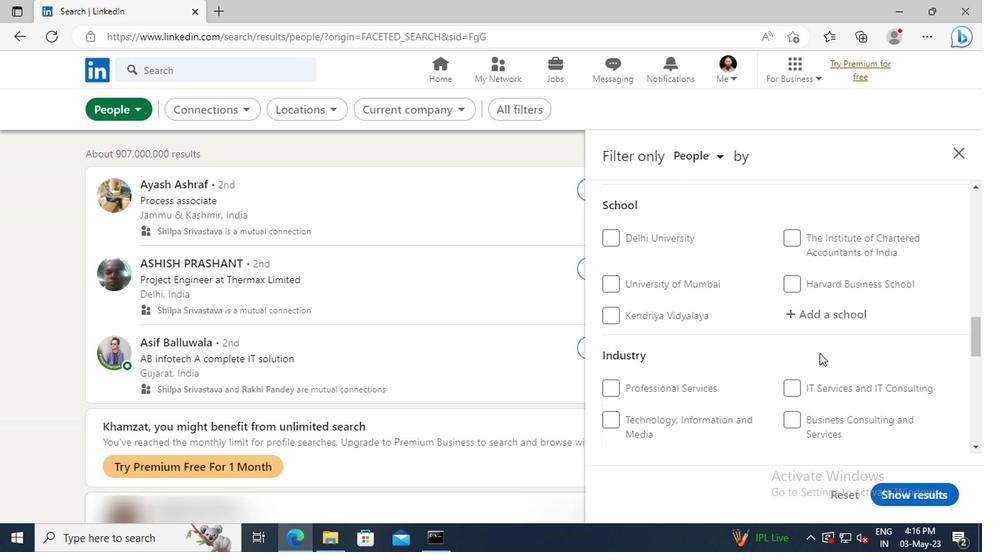 
Action: Mouse scrolled (816, 355) with delta (0, 0)
Screenshot: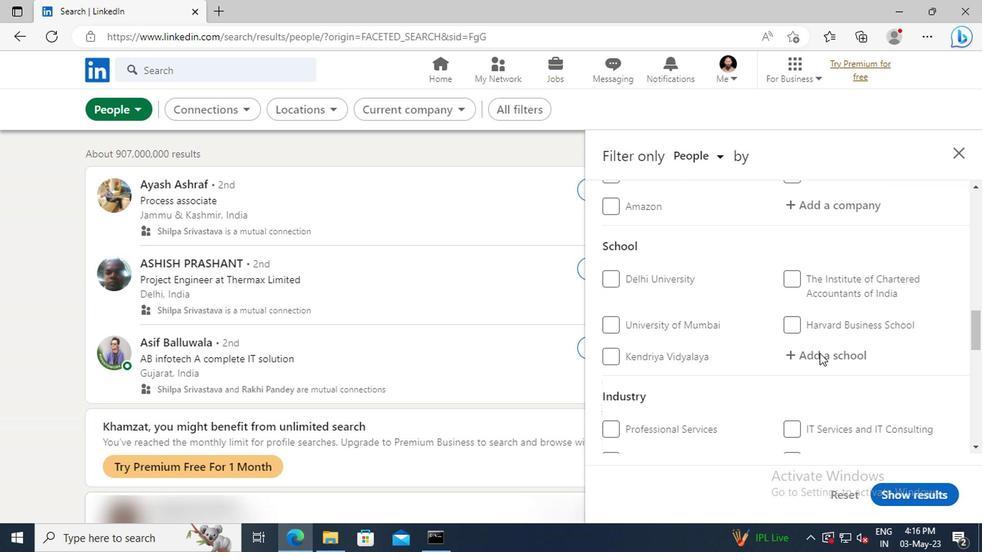 
Action: Mouse scrolled (816, 355) with delta (0, 0)
Screenshot: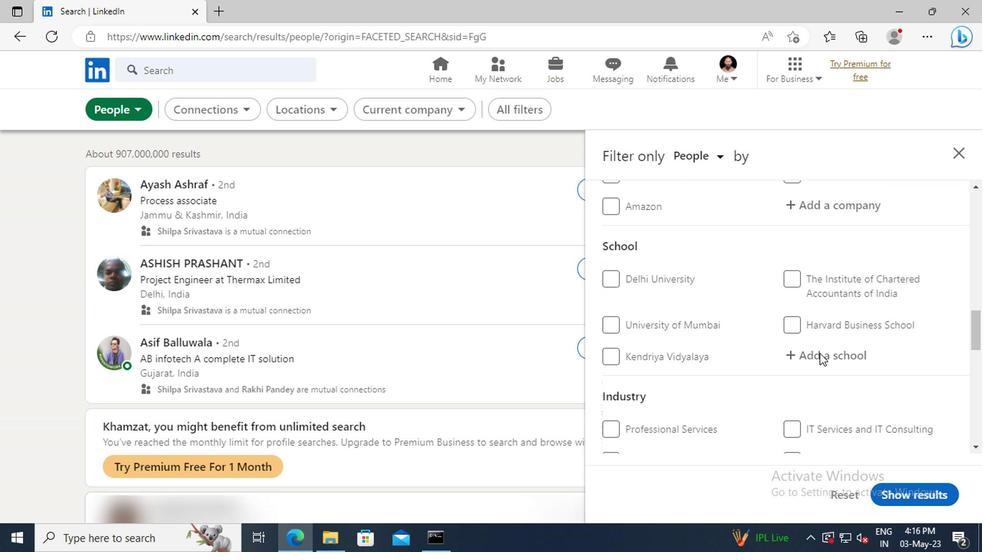 
Action: Mouse scrolled (816, 355) with delta (0, 0)
Screenshot: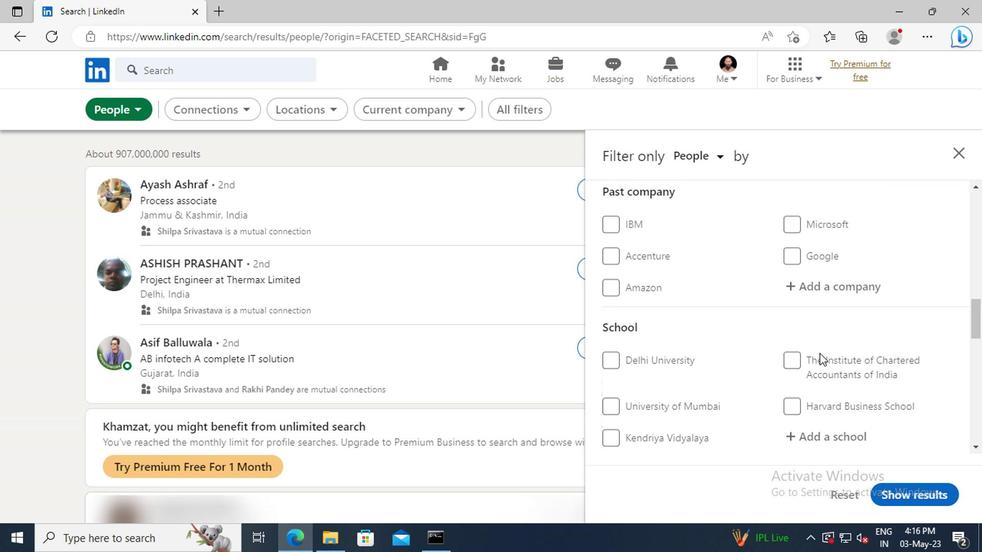 
Action: Mouse scrolled (816, 355) with delta (0, 0)
Screenshot: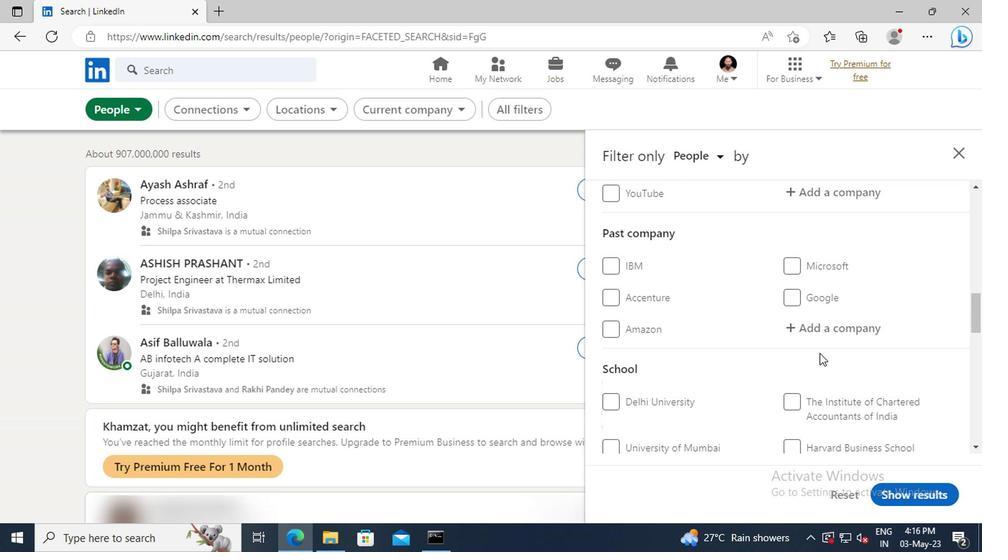 
Action: Mouse scrolled (816, 355) with delta (0, 0)
Screenshot: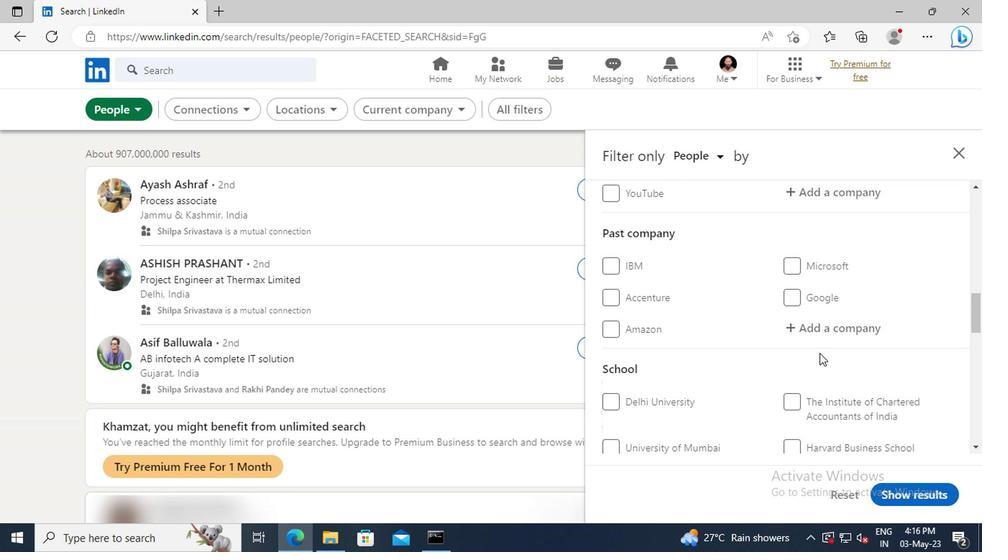 
Action: Mouse scrolled (816, 355) with delta (0, 0)
Screenshot: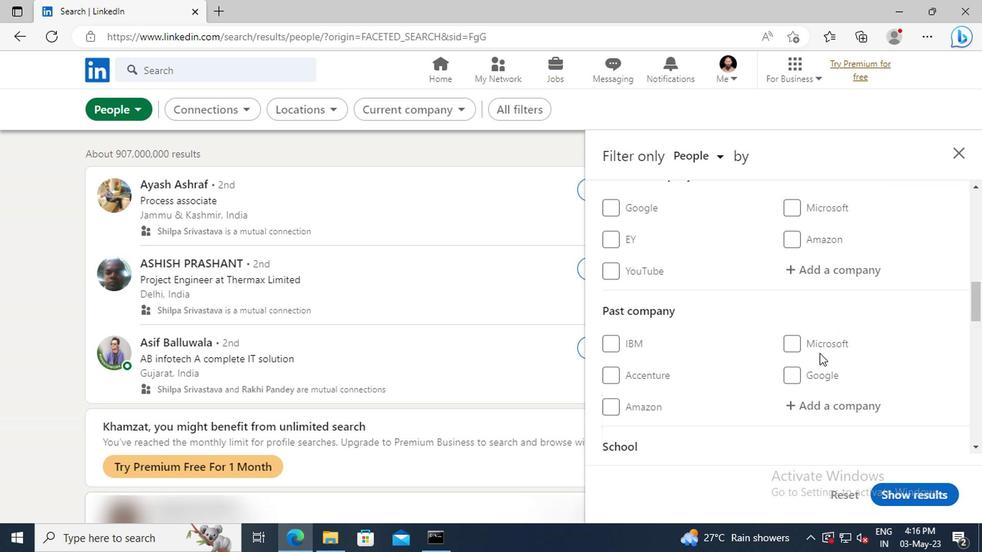 
Action: Mouse moved to (819, 323)
Screenshot: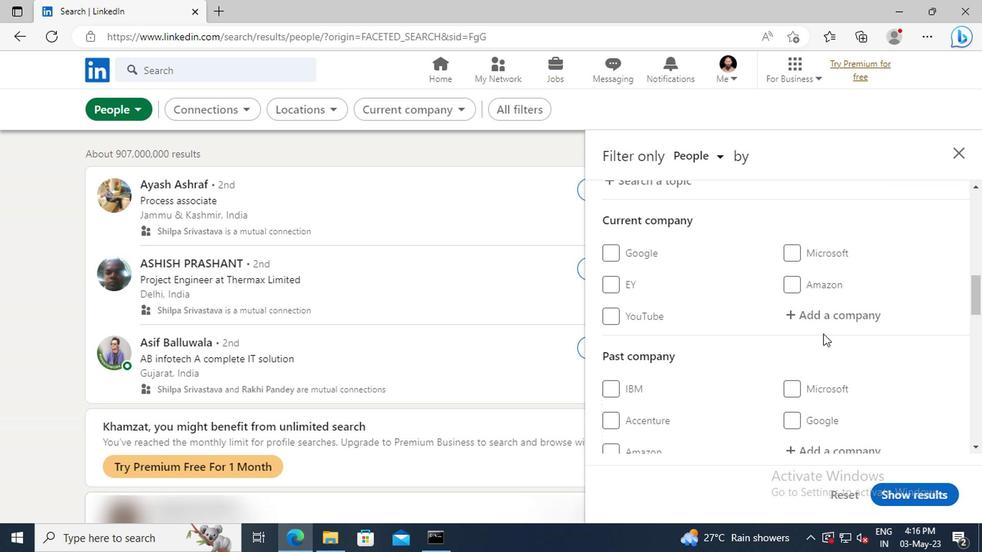 
Action: Mouse pressed left at (819, 323)
Screenshot: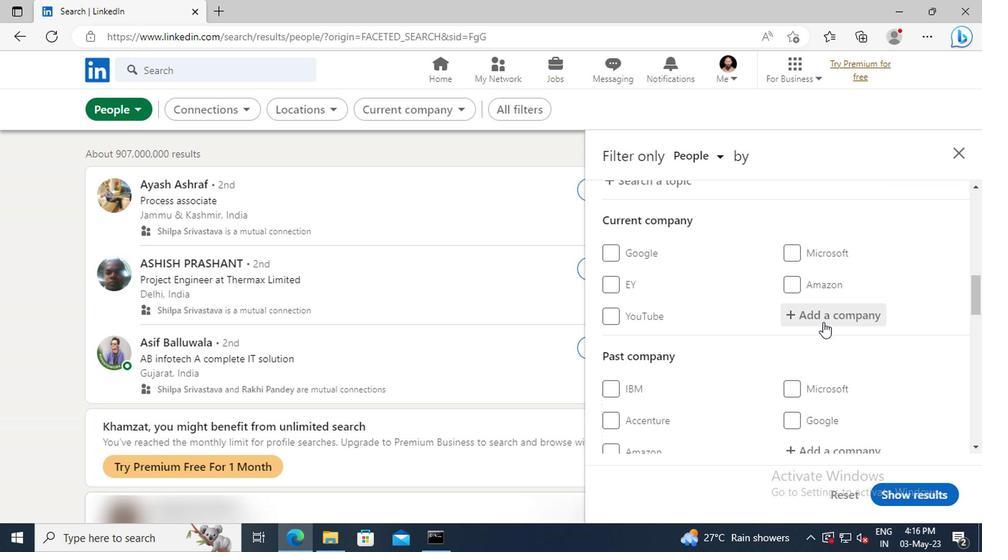 
Action: Key pressed <Key.shift>KIA<Key.space><Key.shift>IND
Screenshot: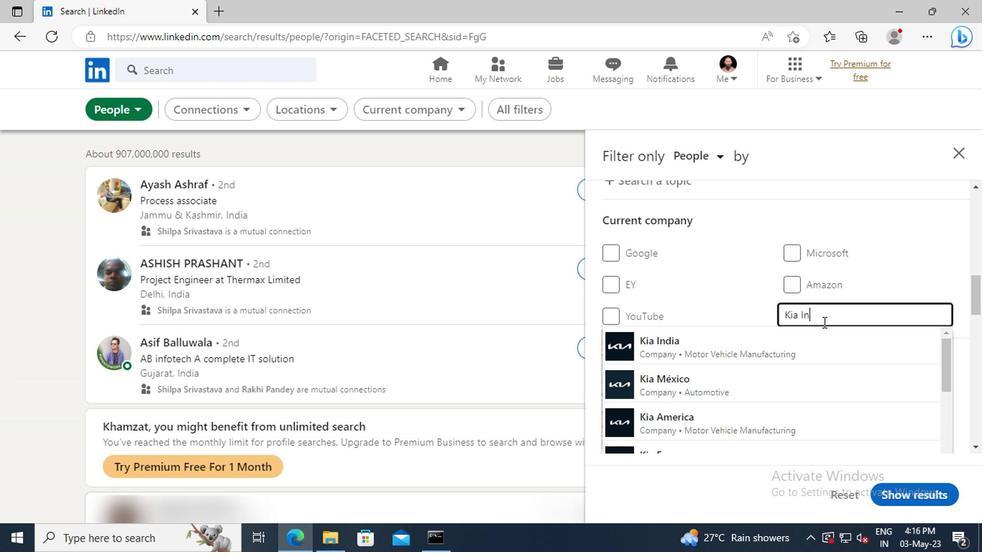 
Action: Mouse moved to (819, 339)
Screenshot: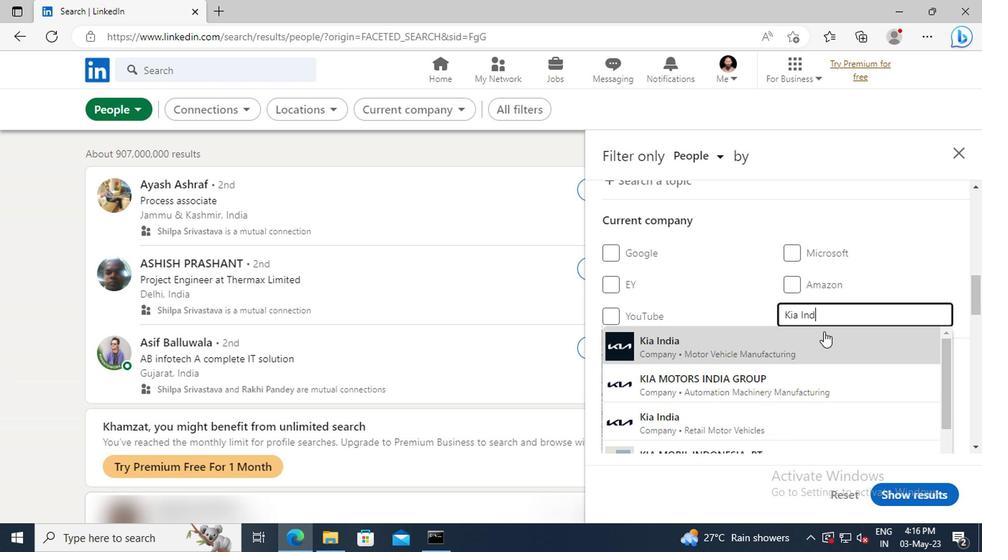 
Action: Mouse pressed left at (819, 339)
Screenshot: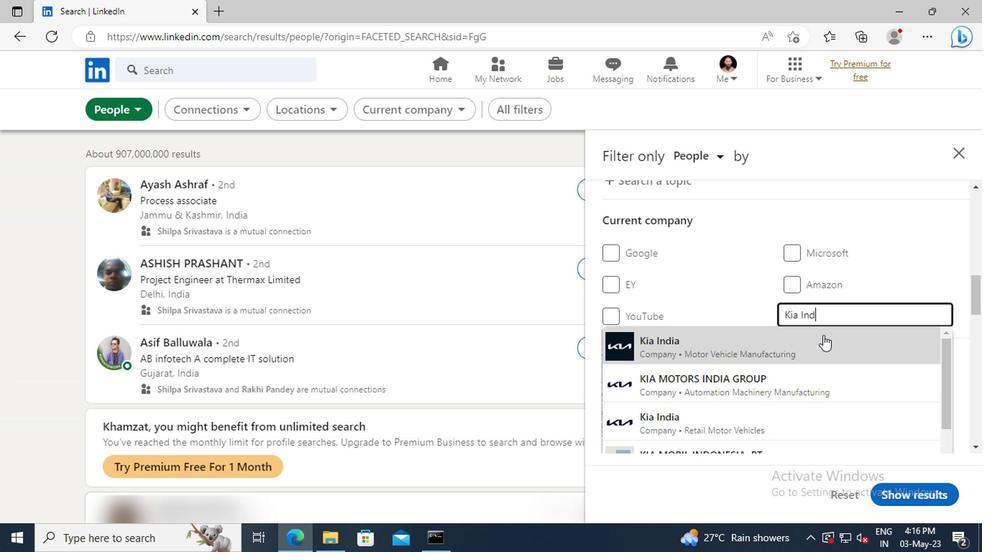 
Action: Mouse scrolled (819, 338) with delta (0, 0)
Screenshot: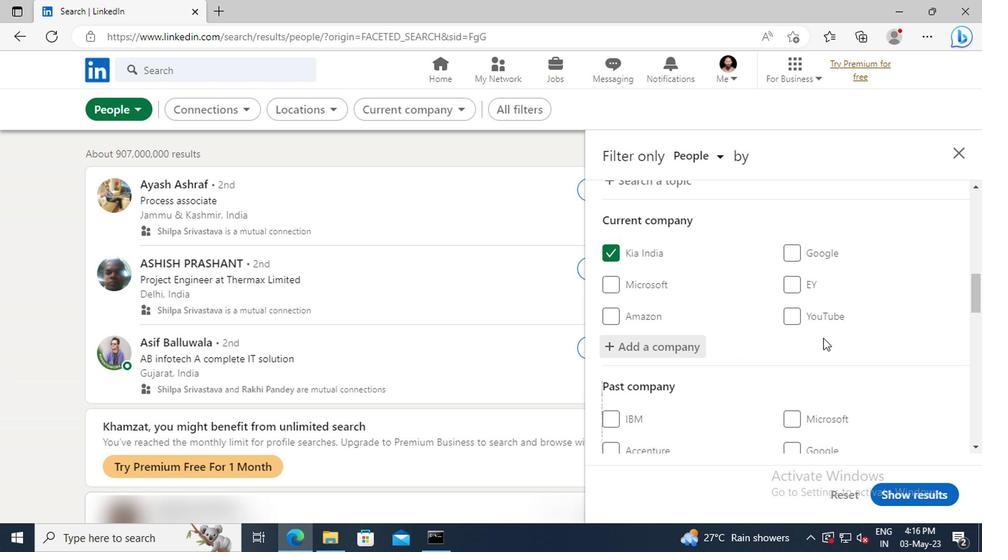 
Action: Mouse scrolled (819, 338) with delta (0, 0)
Screenshot: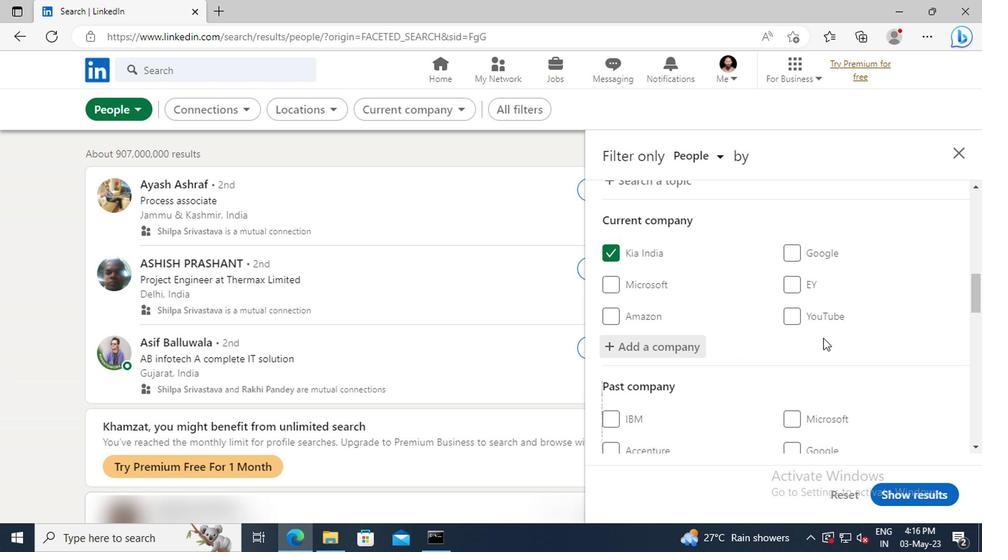 
Action: Mouse scrolled (819, 338) with delta (0, 0)
Screenshot: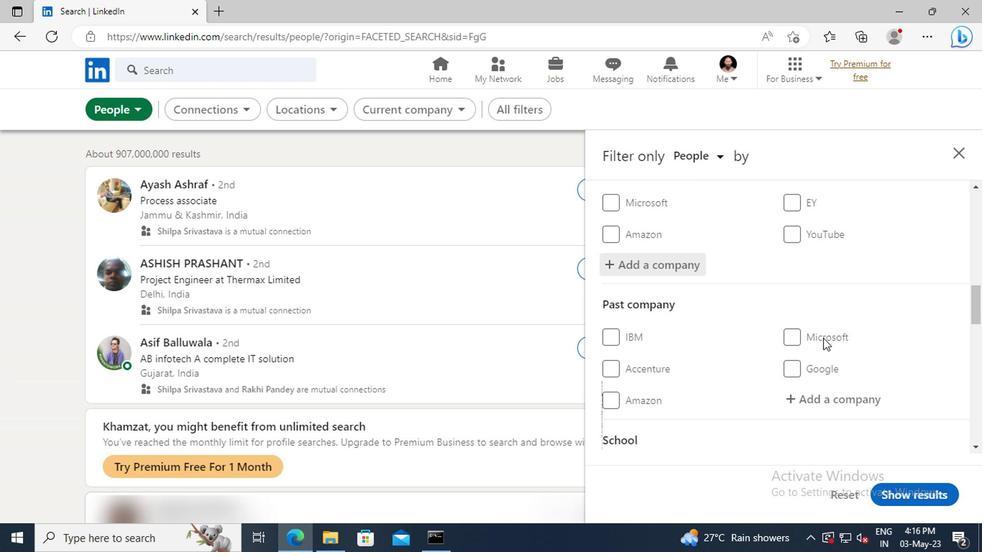 
Action: Mouse scrolled (819, 338) with delta (0, 0)
Screenshot: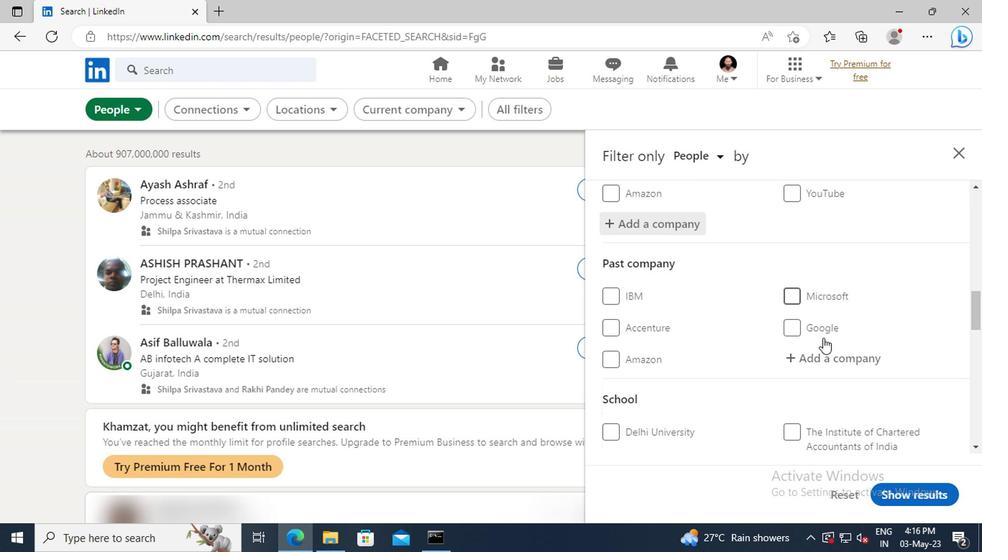 
Action: Mouse scrolled (819, 338) with delta (0, 0)
Screenshot: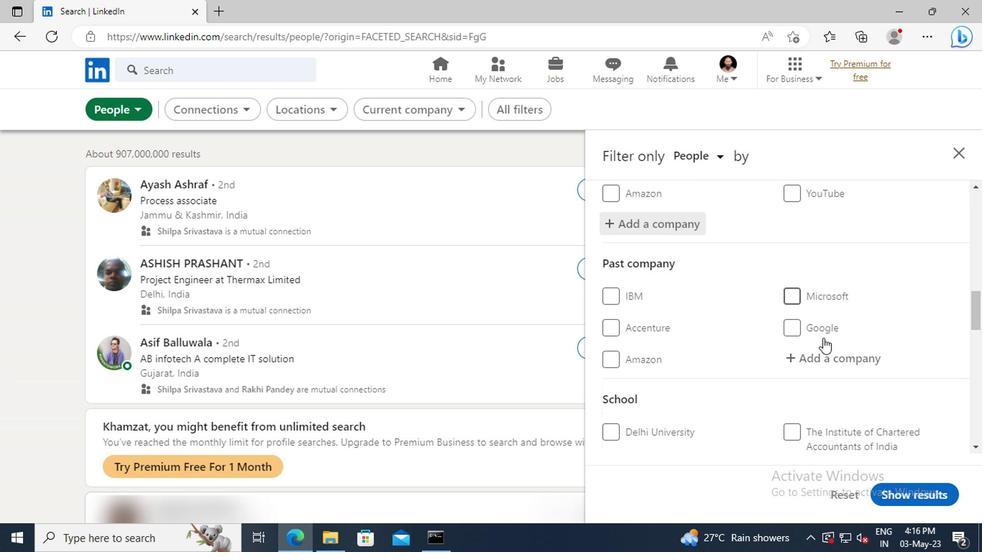 
Action: Mouse scrolled (819, 338) with delta (0, 0)
Screenshot: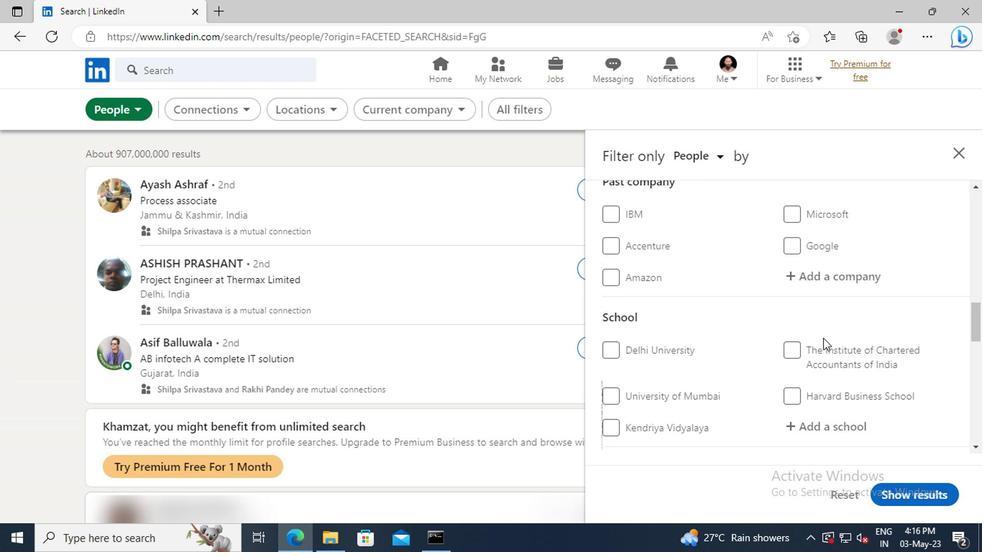 
Action: Mouse scrolled (819, 338) with delta (0, 0)
Screenshot: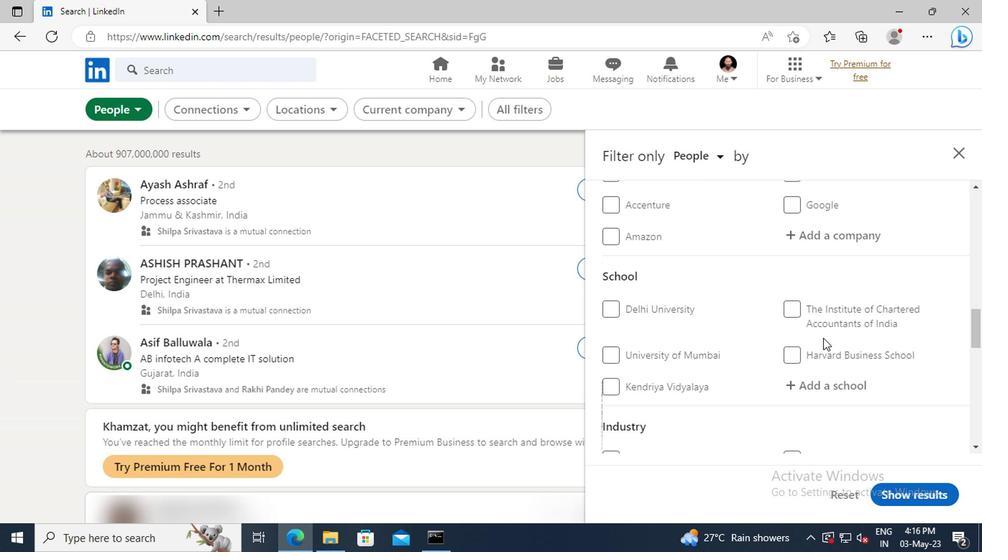 
Action: Mouse moved to (816, 348)
Screenshot: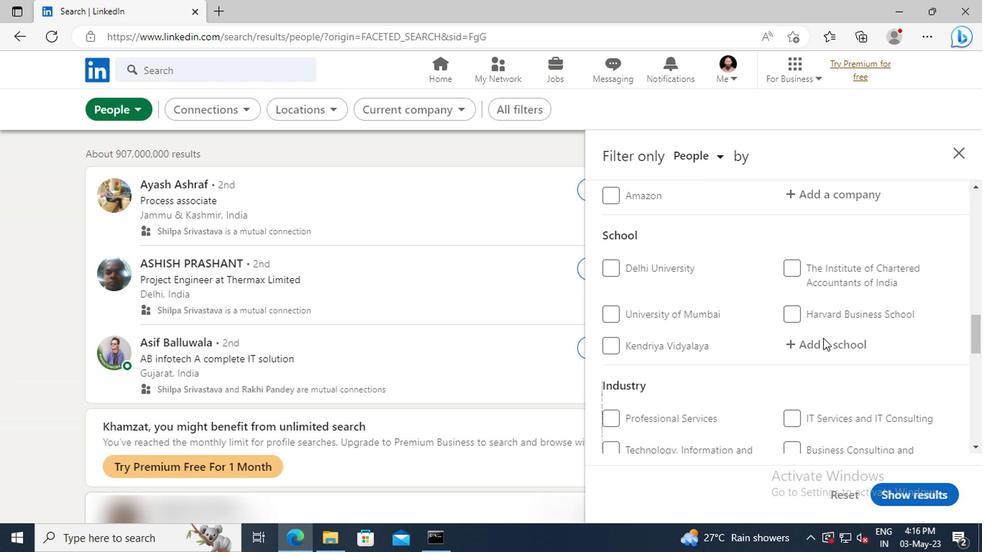 
Action: Mouse pressed left at (816, 348)
Screenshot: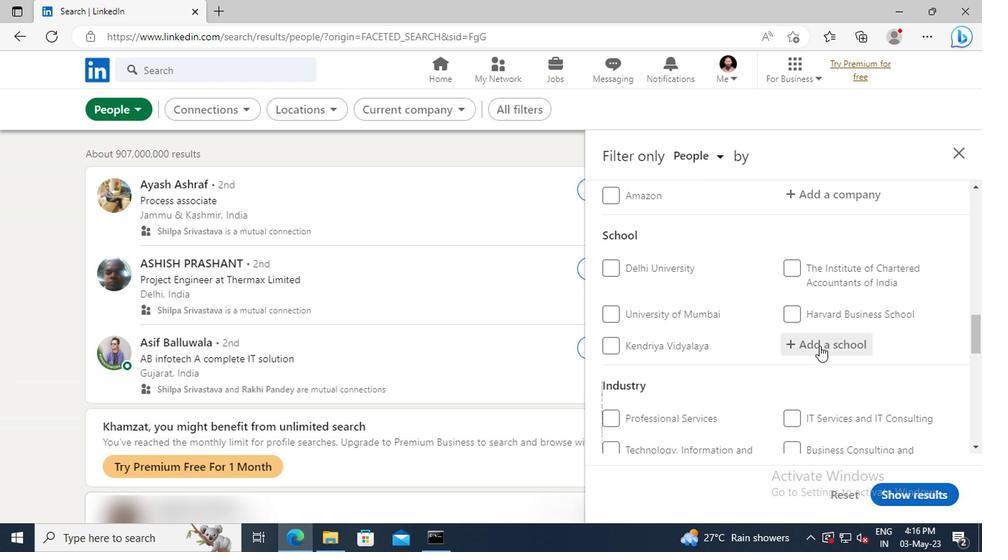 
Action: Key pressed <Key.shift>JESUS<Key.space><Key.shift>&<Key.space><Key.shift>MARY<Key.space><Key.shift>COLLEGE<Key.space>OF<Key.space><Key.shift>E
Screenshot: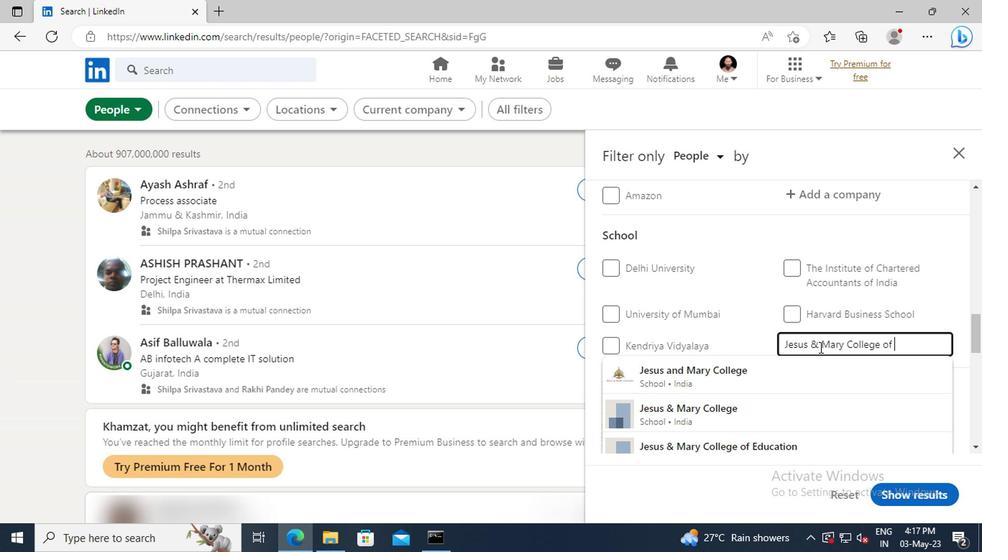 
Action: Mouse moved to (818, 374)
Screenshot: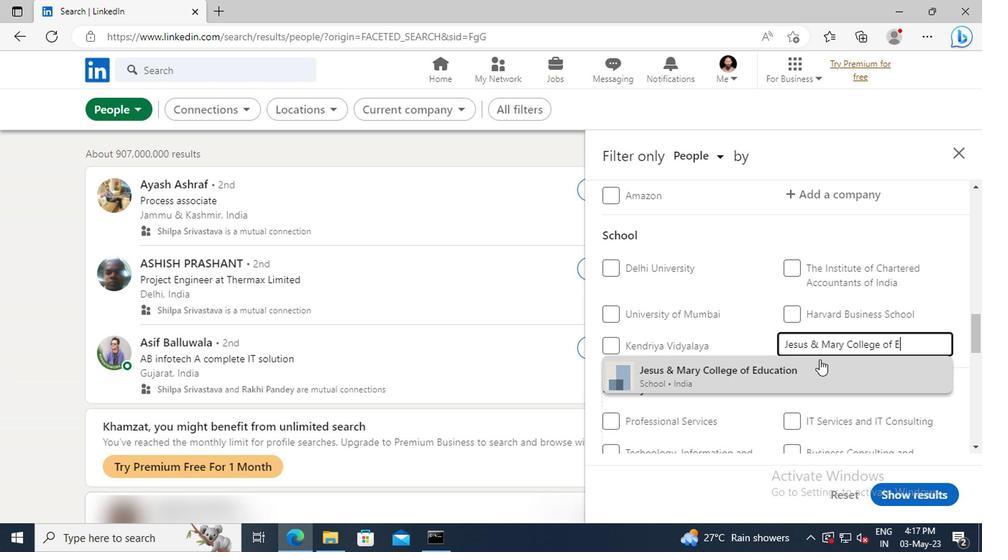 
Action: Mouse pressed left at (818, 374)
Screenshot: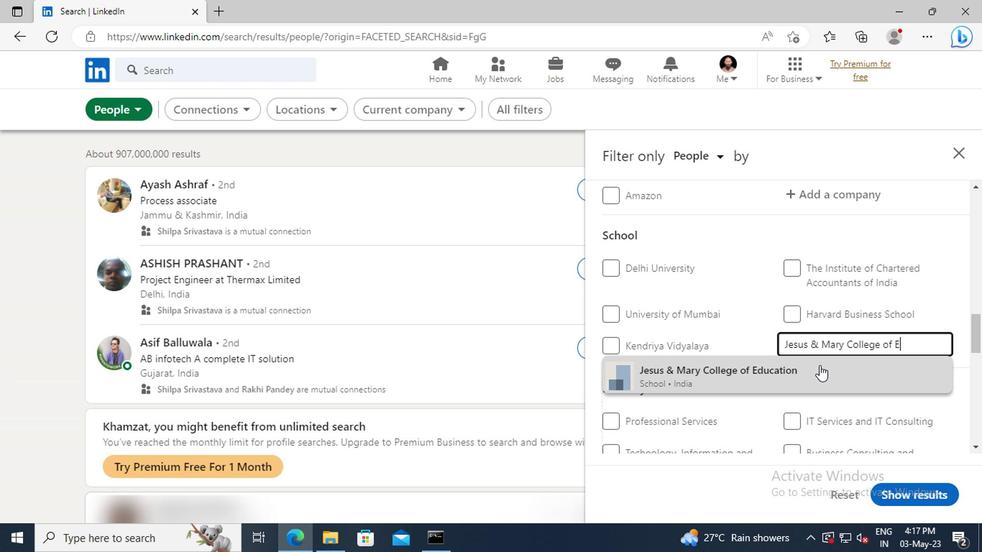
Action: Mouse scrolled (818, 373) with delta (0, -1)
Screenshot: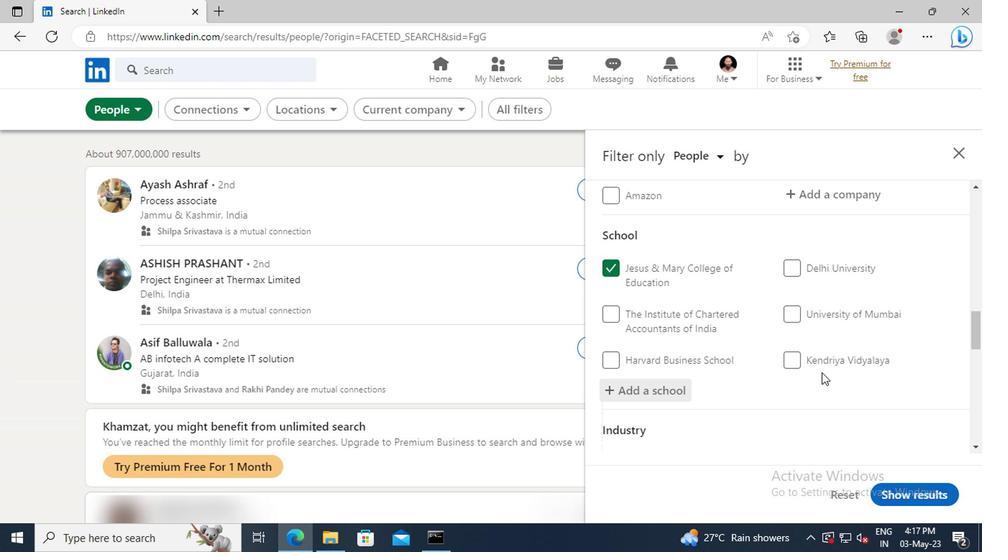 
Action: Mouse scrolled (818, 373) with delta (0, -1)
Screenshot: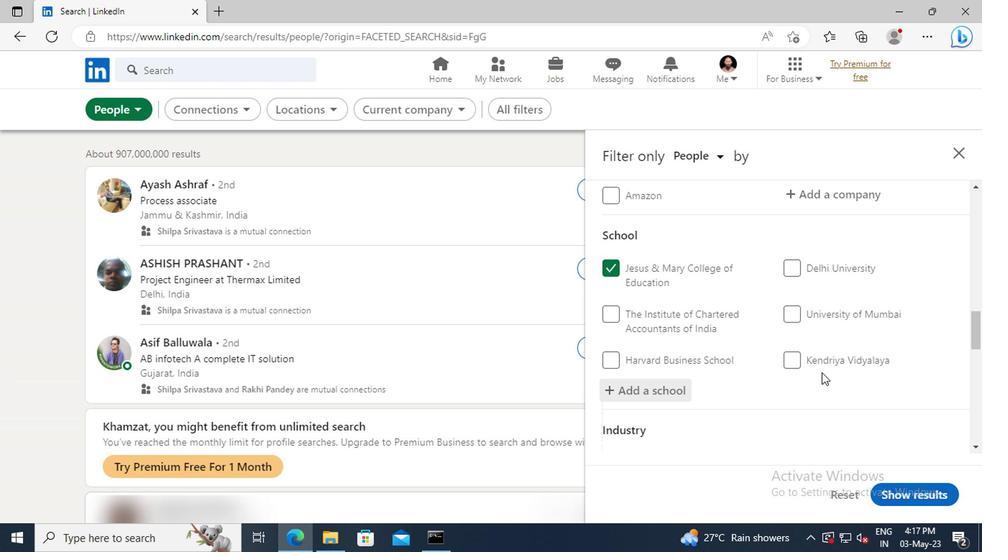 
Action: Mouse moved to (815, 360)
Screenshot: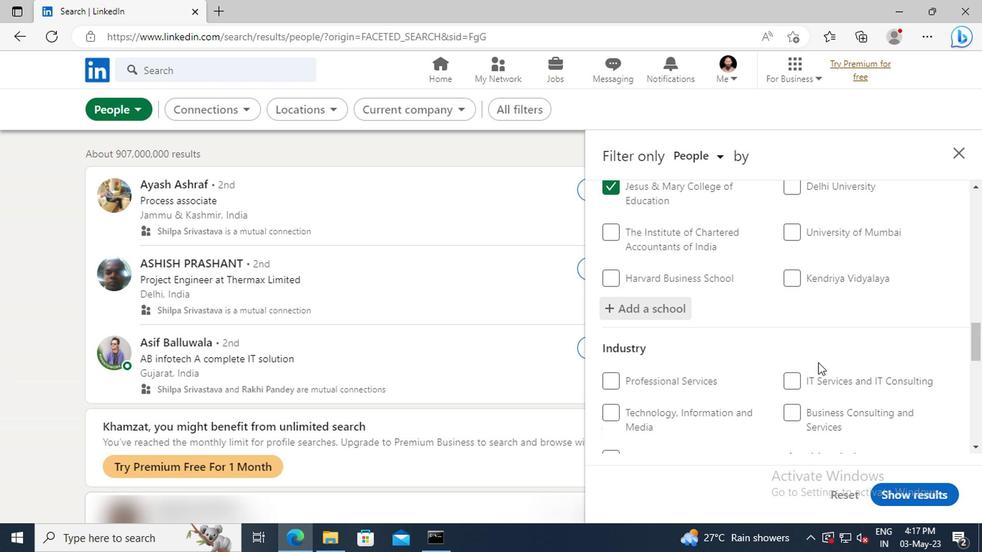 
Action: Mouse scrolled (815, 359) with delta (0, -1)
Screenshot: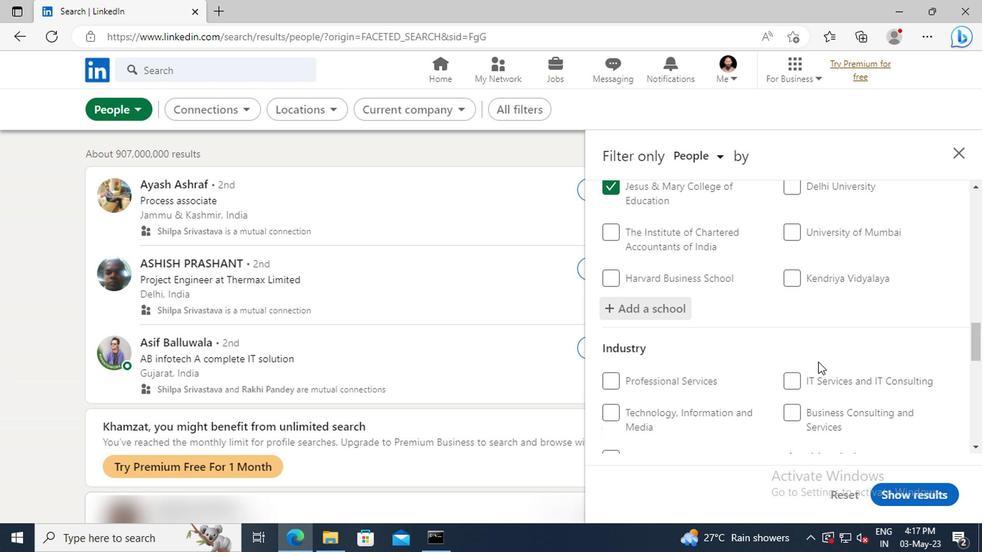 
Action: Mouse moved to (815, 359)
Screenshot: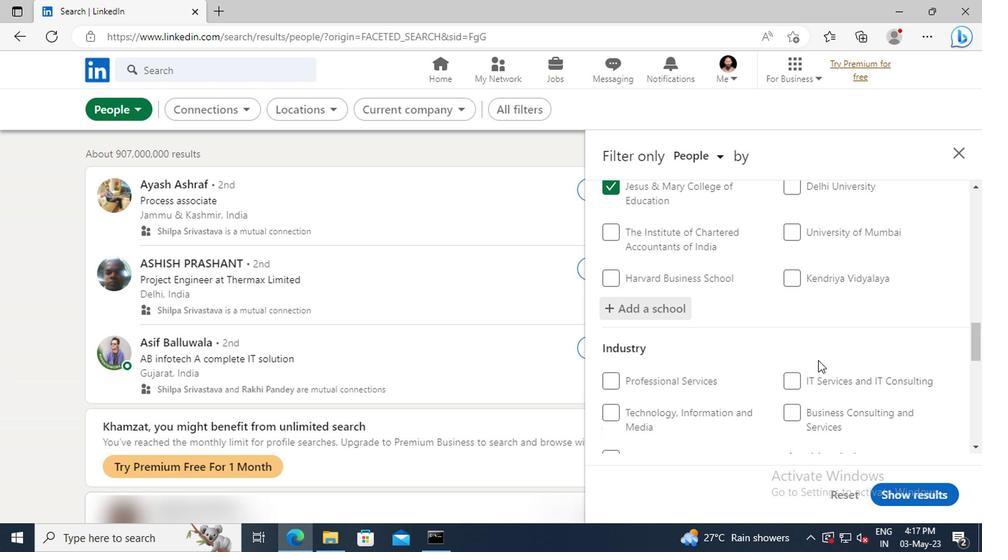 
Action: Mouse scrolled (815, 358) with delta (0, 0)
Screenshot: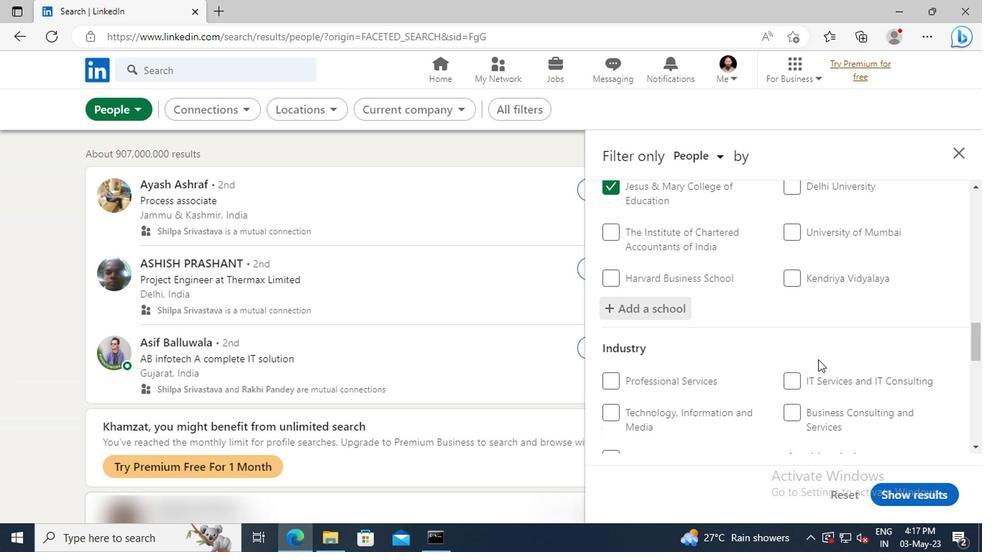 
Action: Mouse moved to (817, 373)
Screenshot: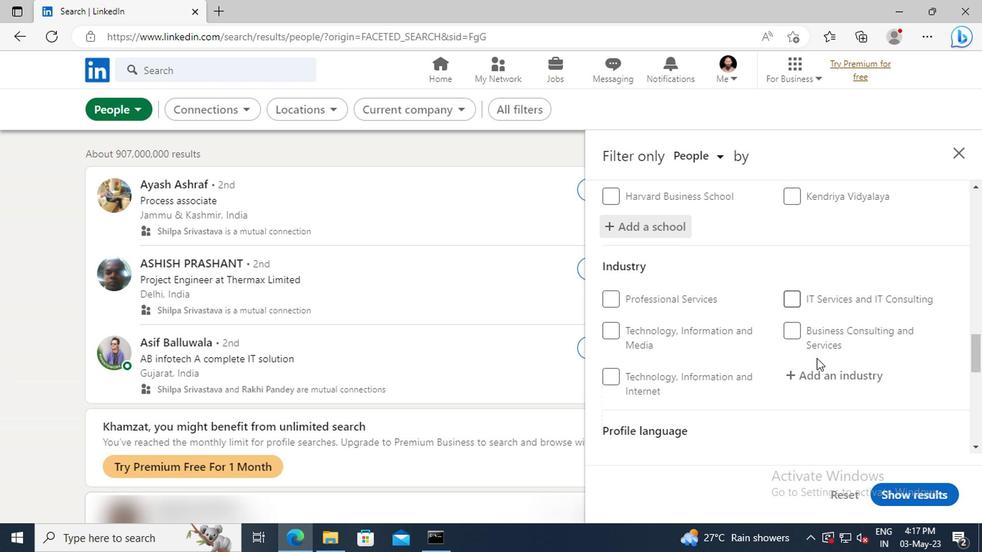 
Action: Mouse pressed left at (817, 373)
Screenshot: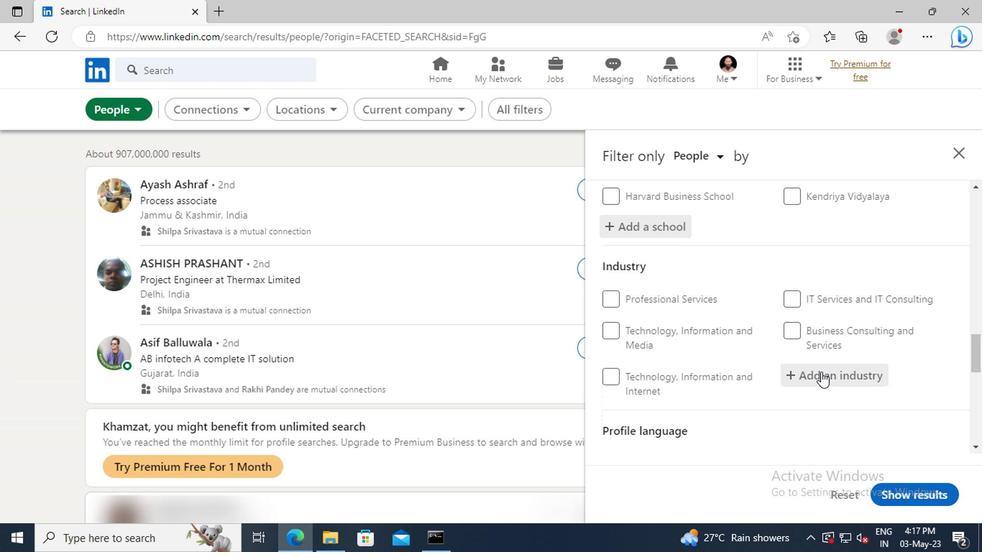 
Action: Key pressed <Key.shift>
Screenshot: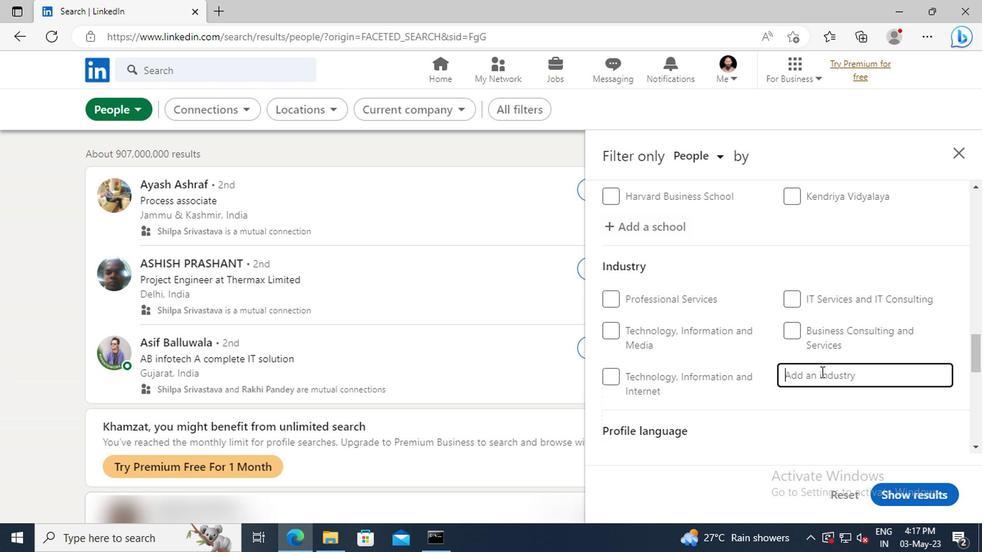 
Action: Mouse moved to (818, 374)
Screenshot: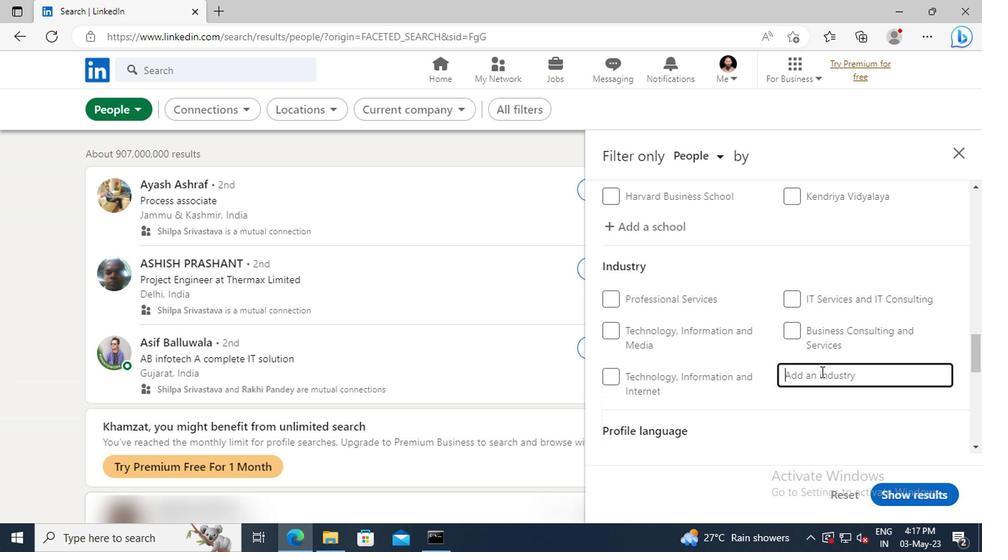 
Action: Key pressed <Key.shift><Key.shift><Key.shift><Key.shift><Key.shift><Key.shift>WATER,<Key.space><Key.shift>WAST
Screenshot: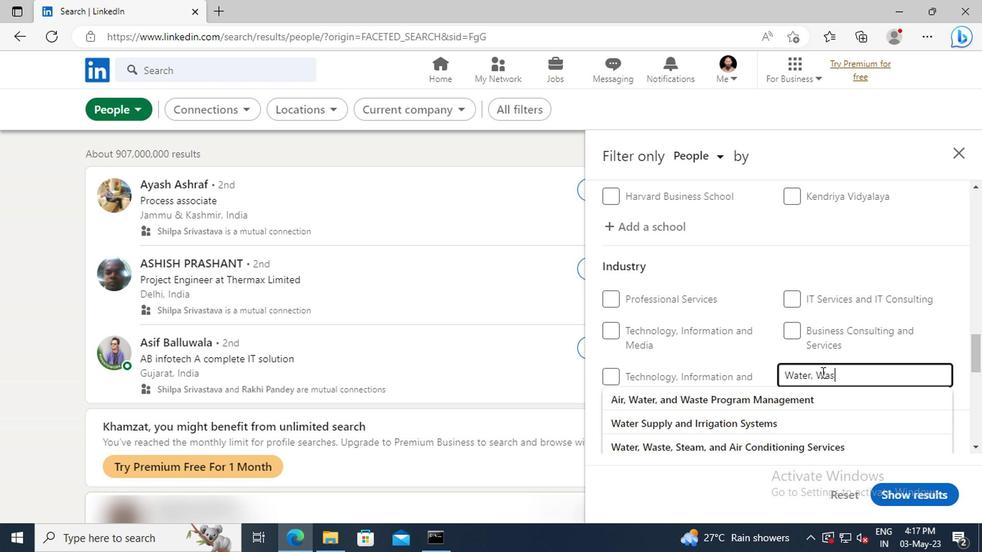 
Action: Mouse moved to (828, 420)
Screenshot: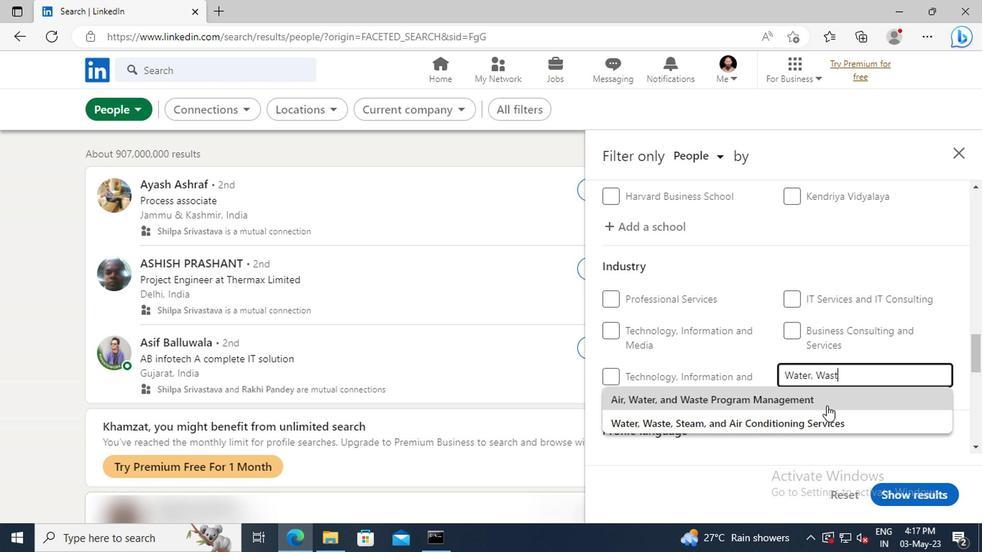 
Action: Mouse pressed left at (828, 420)
Screenshot: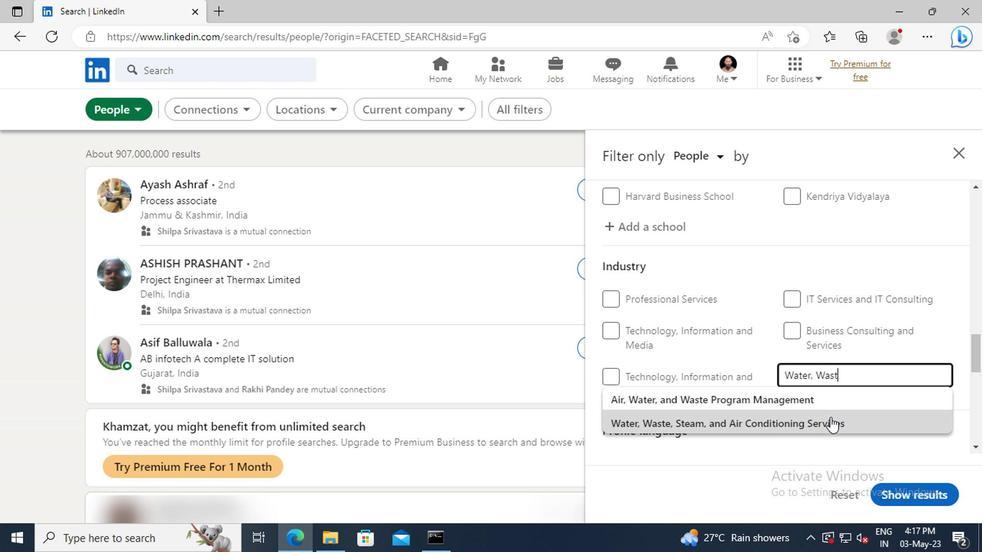 
Action: Mouse scrolled (828, 419) with delta (0, -1)
Screenshot: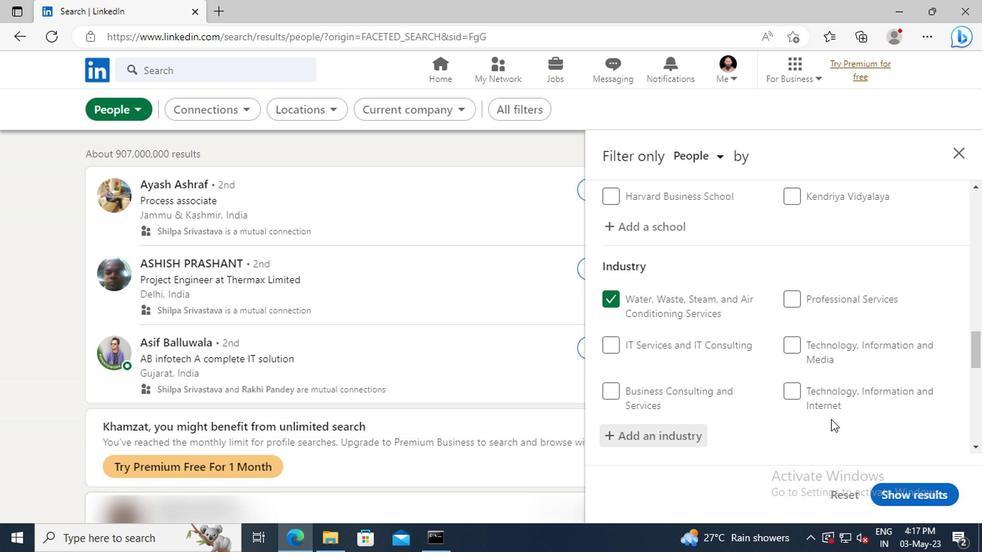 
Action: Mouse scrolled (828, 419) with delta (0, -1)
Screenshot: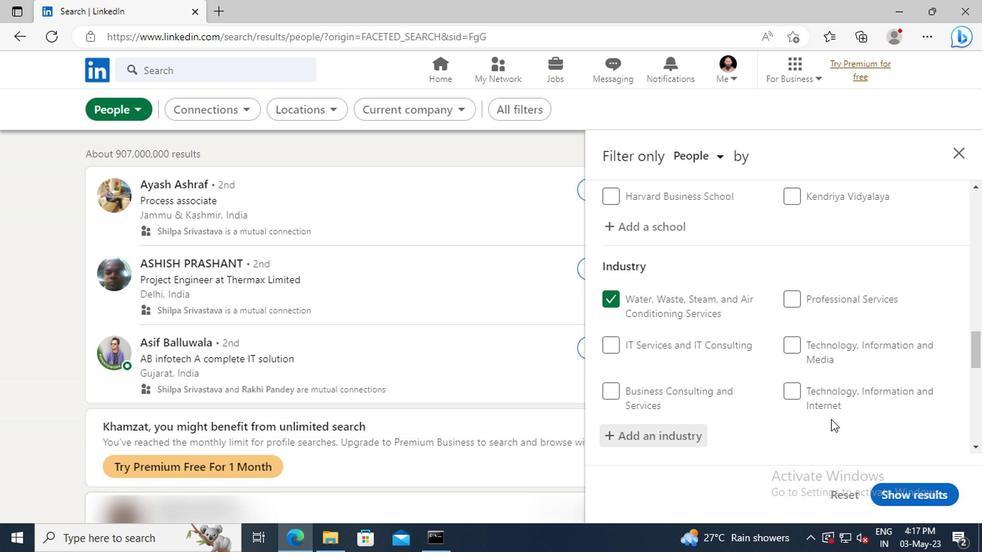 
Action: Mouse scrolled (828, 419) with delta (0, -1)
Screenshot: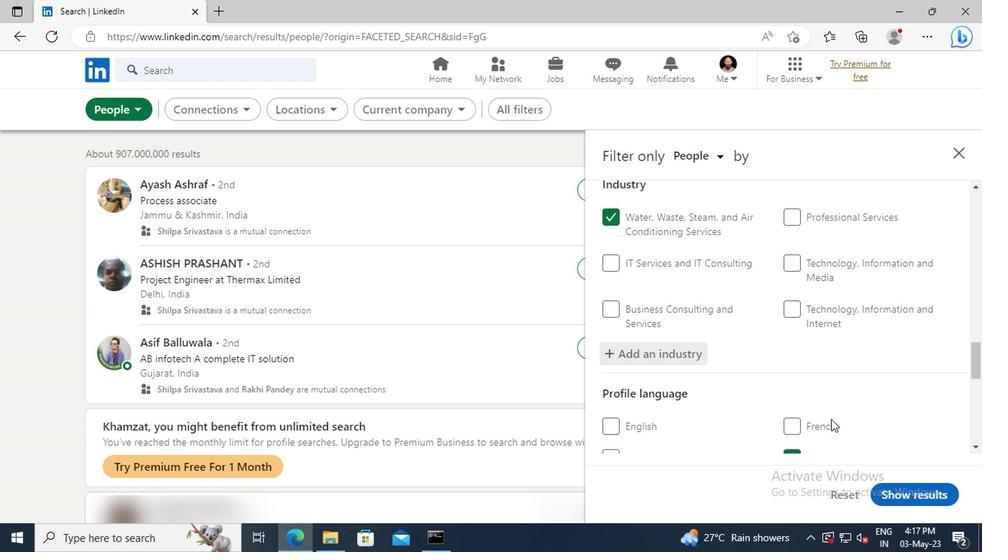 
Action: Mouse scrolled (828, 419) with delta (0, -1)
Screenshot: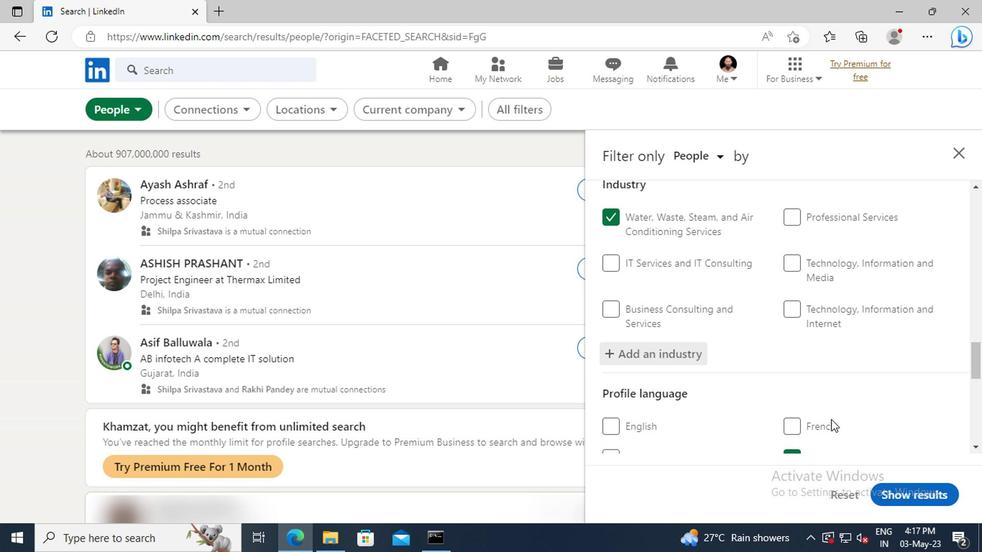 
Action: Mouse scrolled (828, 419) with delta (0, -1)
Screenshot: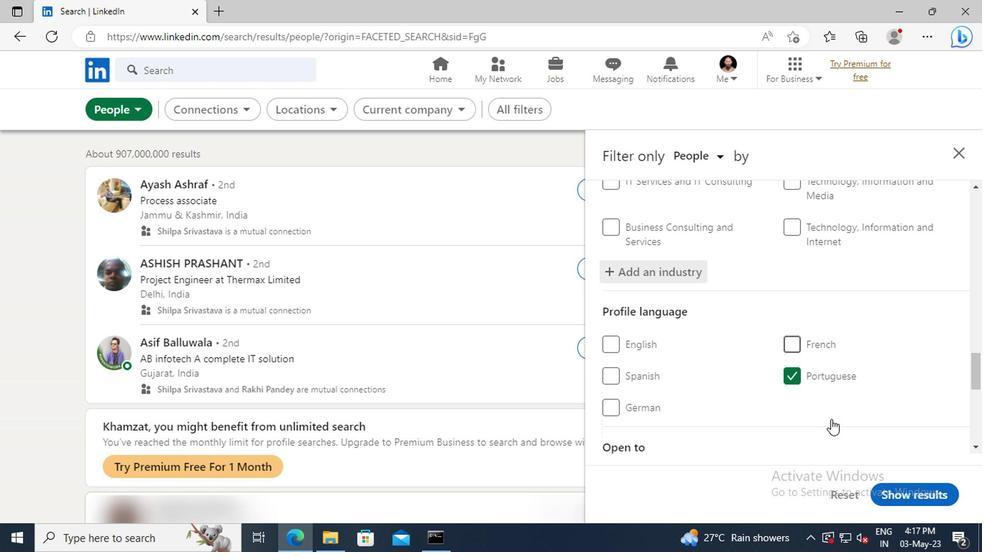 
Action: Mouse scrolled (828, 419) with delta (0, -1)
Screenshot: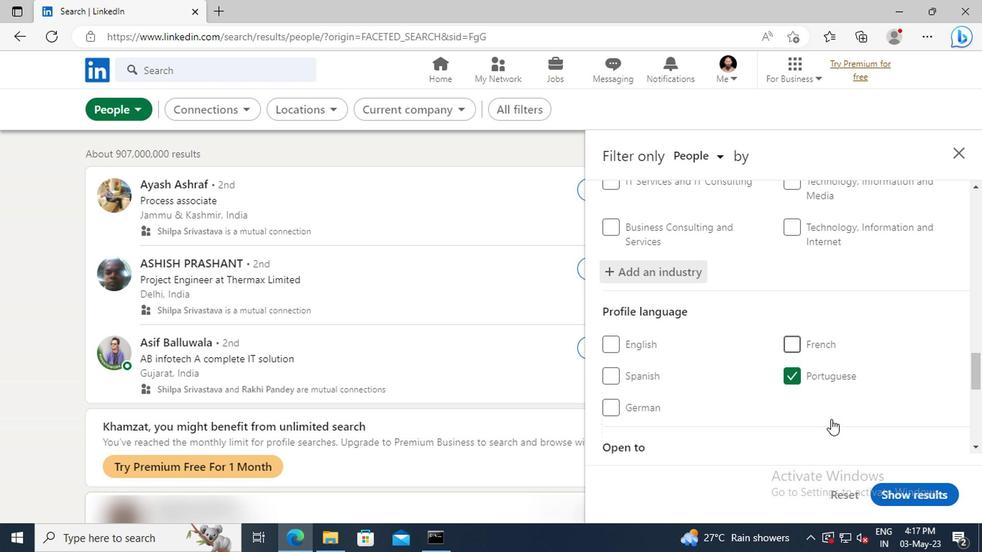 
Action: Mouse scrolled (828, 419) with delta (0, -1)
Screenshot: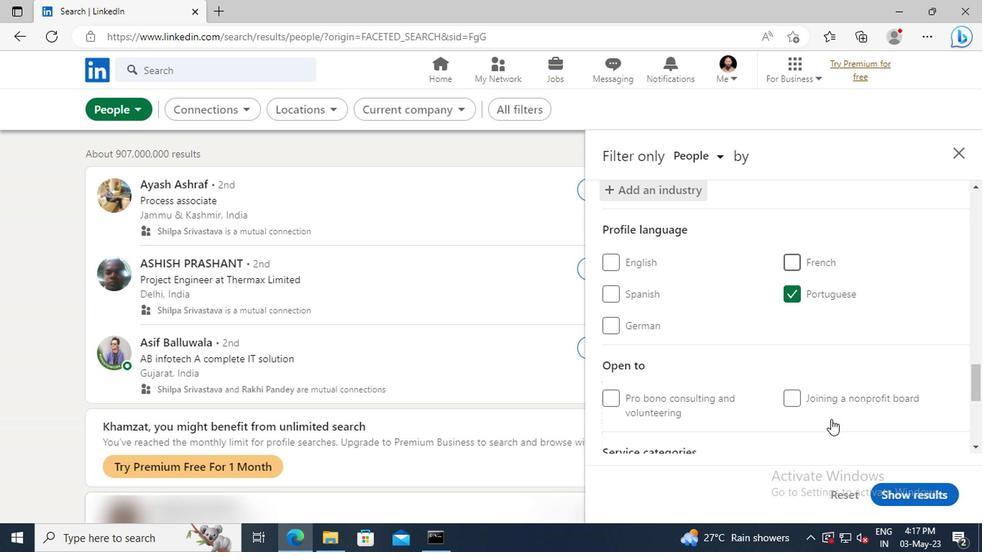 
Action: Mouse scrolled (828, 419) with delta (0, -1)
Screenshot: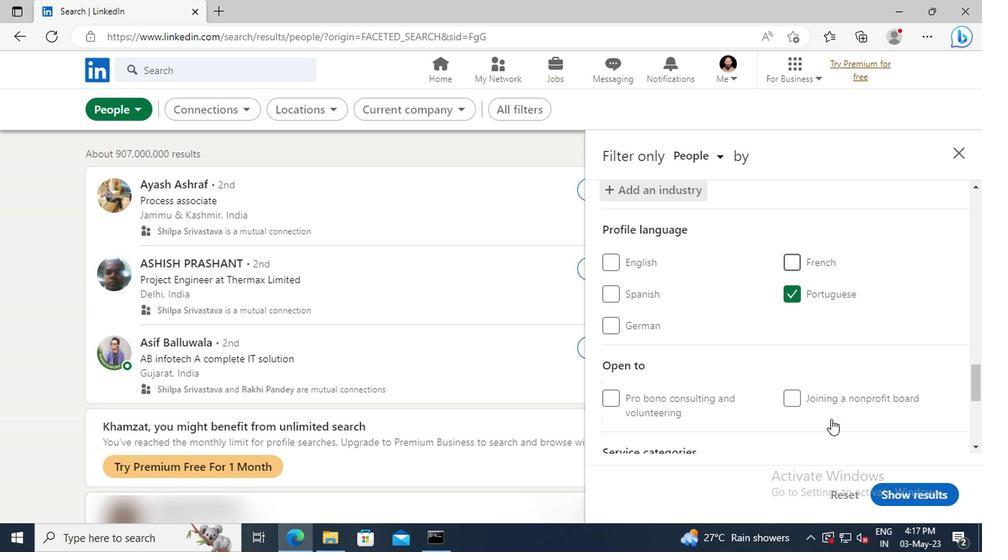 
Action: Mouse scrolled (828, 419) with delta (0, -1)
Screenshot: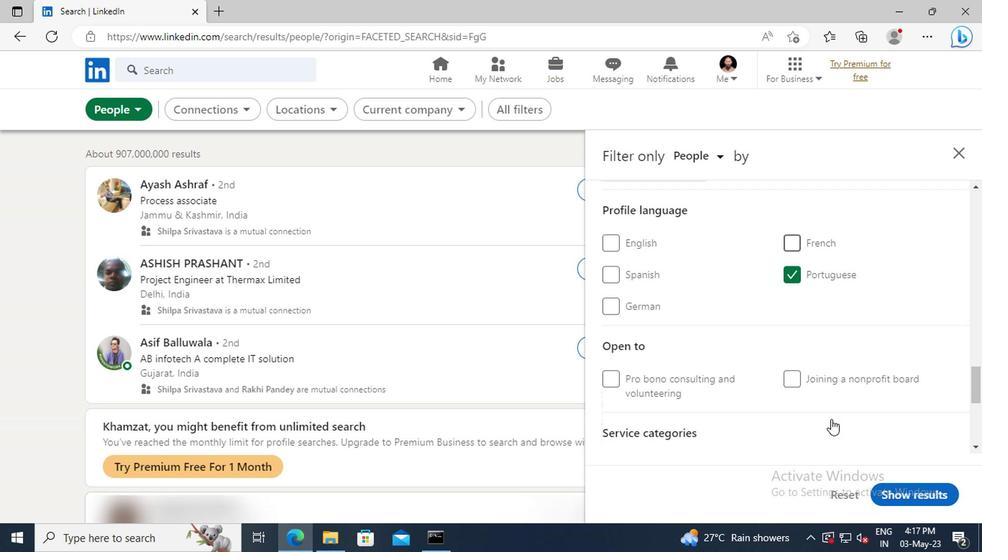 
Action: Mouse moved to (828, 421)
Screenshot: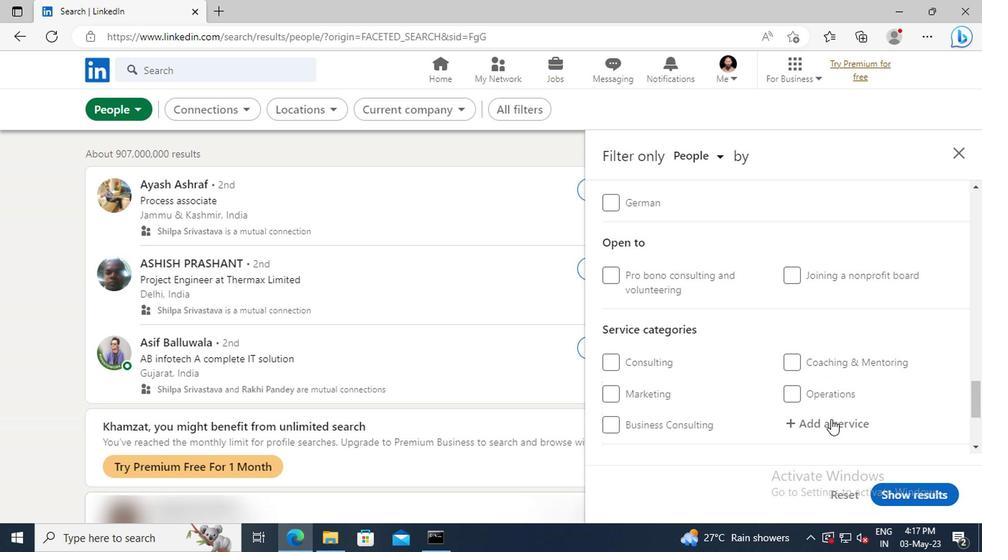 
Action: Mouse pressed left at (828, 421)
Screenshot: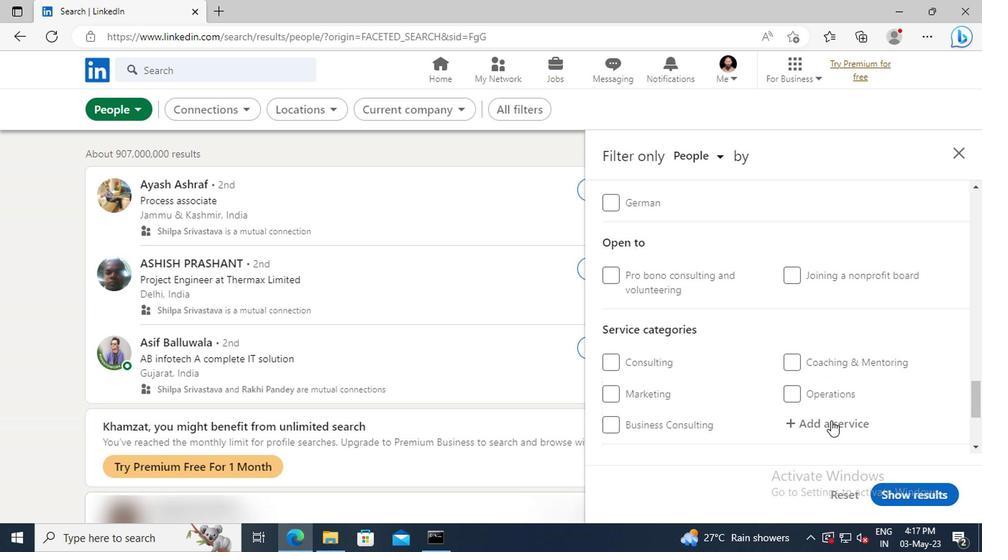 
Action: Key pressed <Key.shift>FAMI
Screenshot: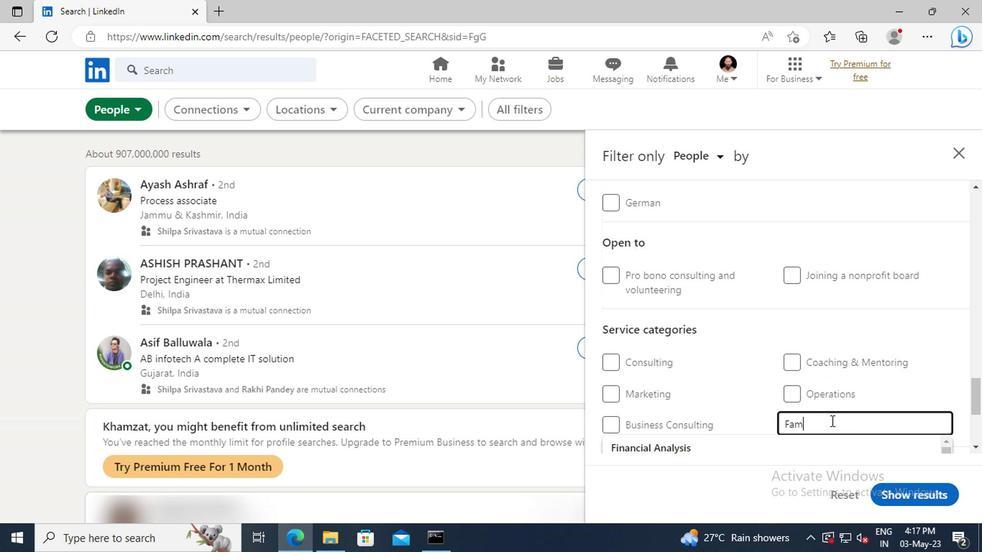 
Action: Mouse moved to (824, 442)
Screenshot: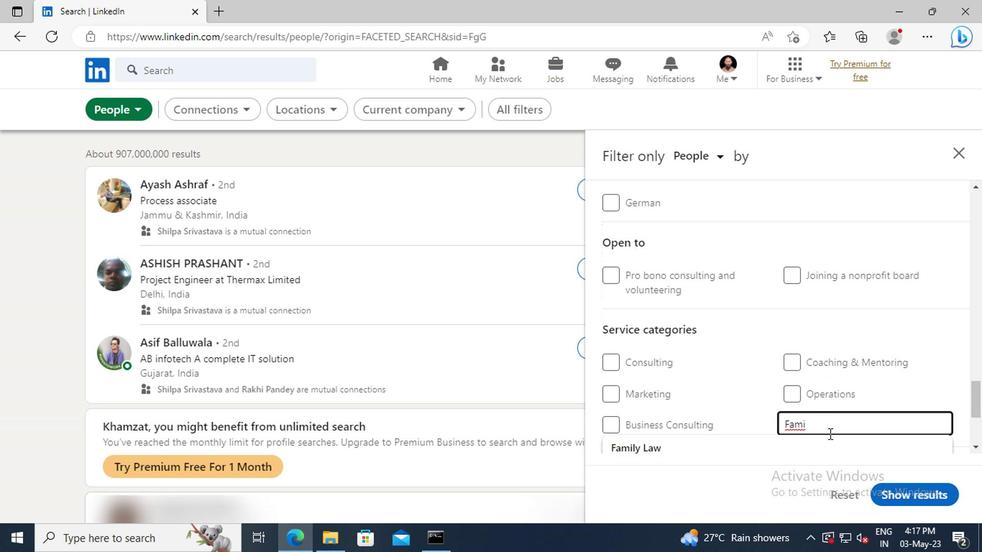 
Action: Mouse pressed left at (824, 442)
Screenshot: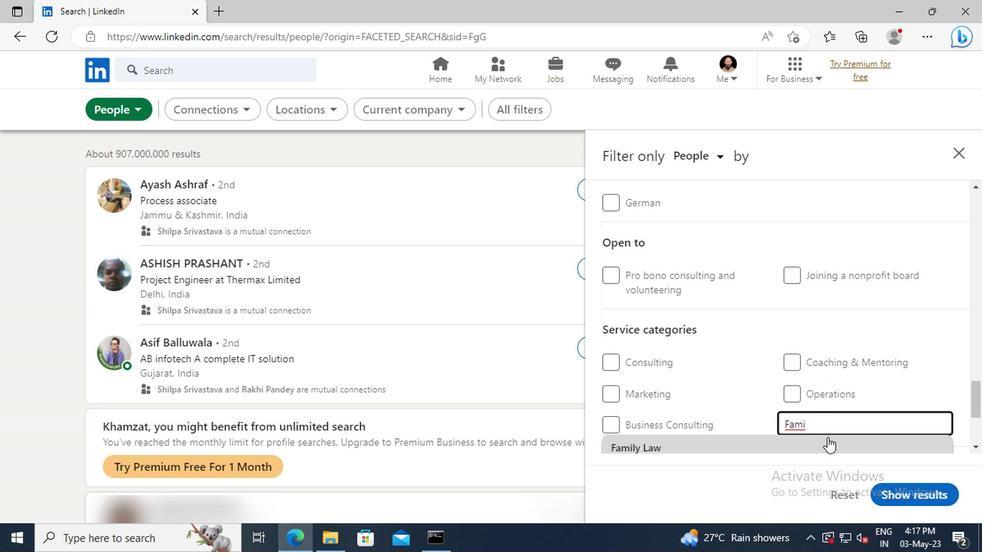 
Action: Mouse scrolled (824, 442) with delta (0, 0)
Screenshot: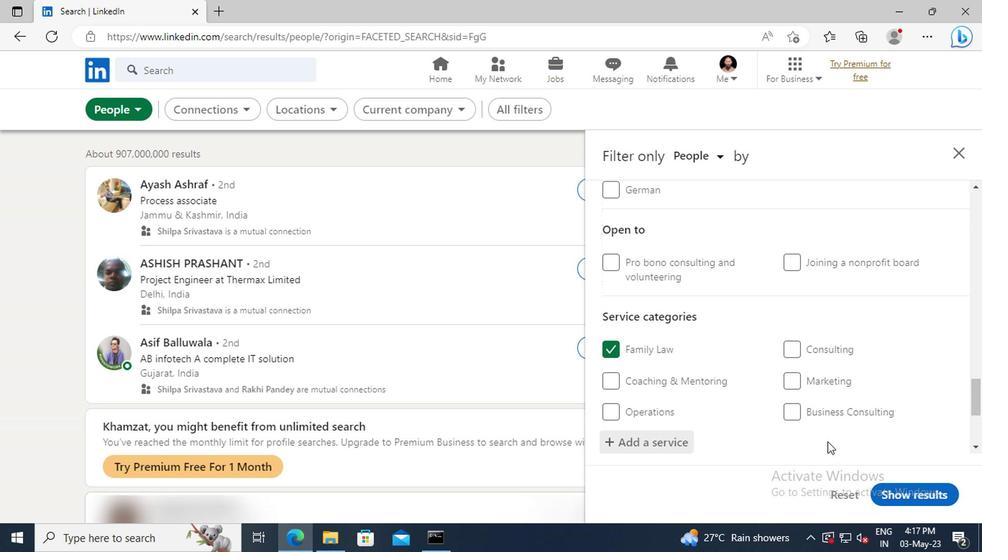 
Action: Mouse scrolled (824, 442) with delta (0, 0)
Screenshot: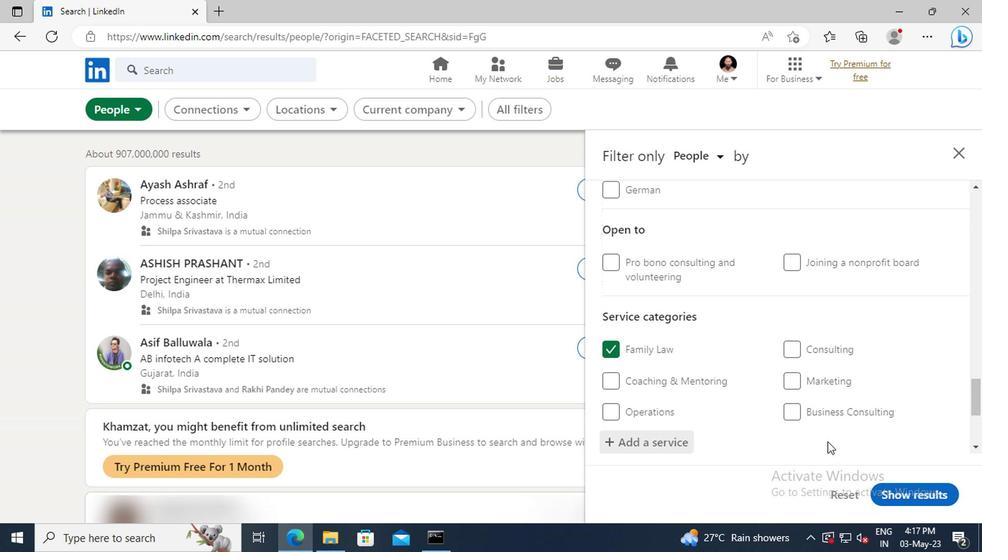 
Action: Mouse scrolled (824, 442) with delta (0, 0)
Screenshot: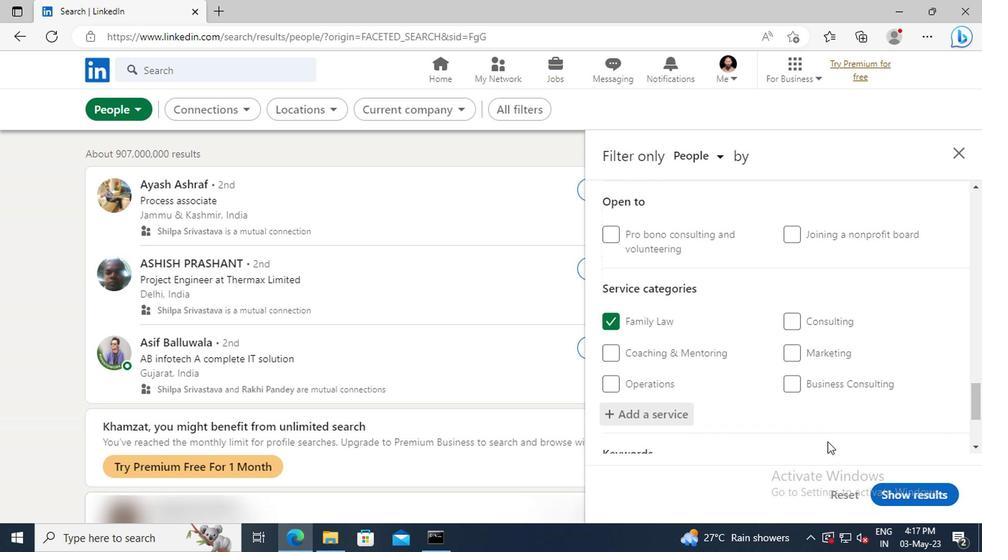 
Action: Mouse scrolled (824, 442) with delta (0, 0)
Screenshot: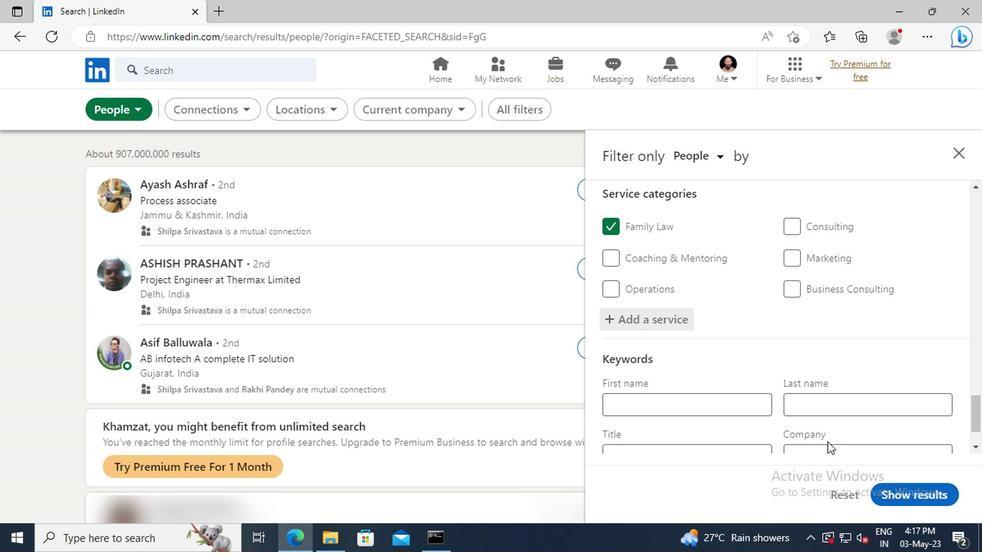 
Action: Mouse scrolled (824, 442) with delta (0, 0)
Screenshot: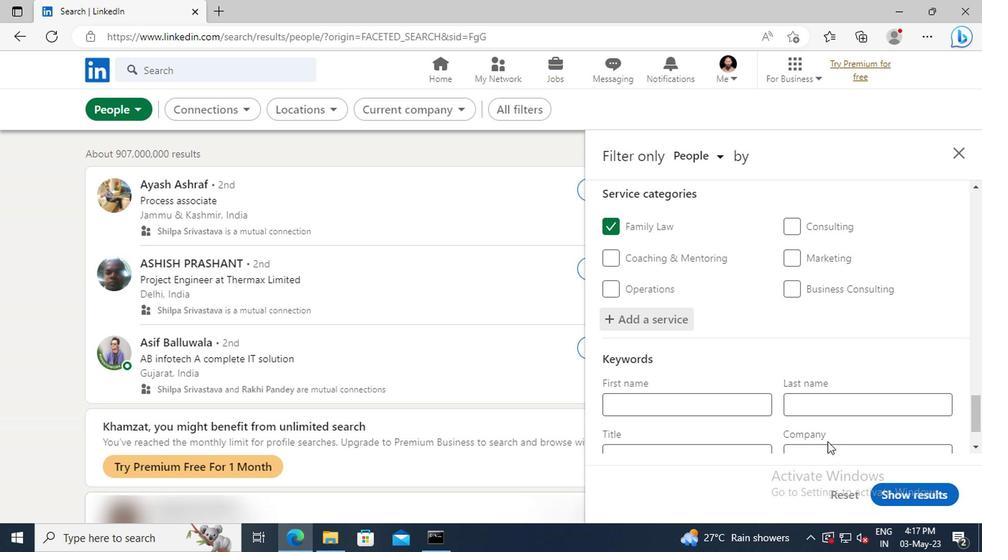 
Action: Mouse scrolled (824, 442) with delta (0, 0)
Screenshot: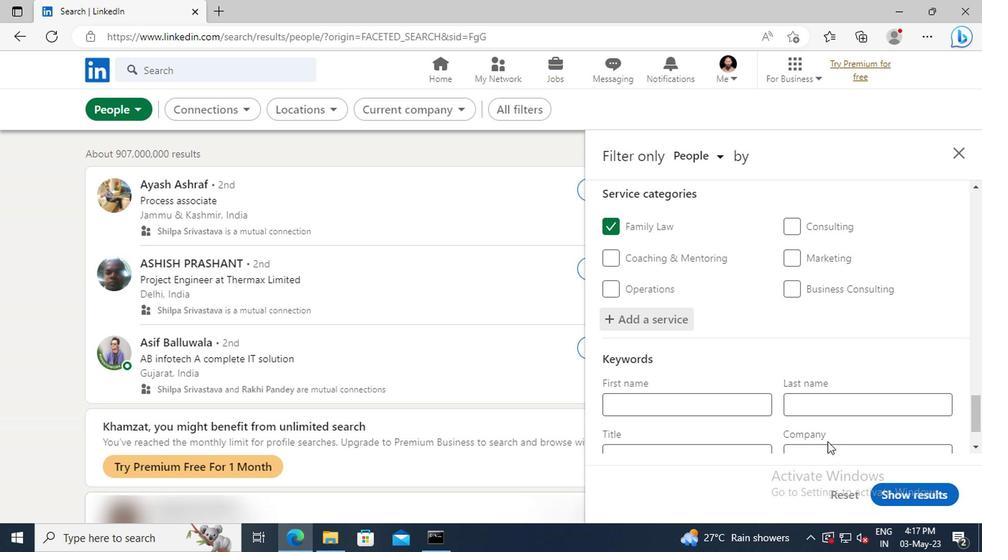 
Action: Mouse moved to (731, 396)
Screenshot: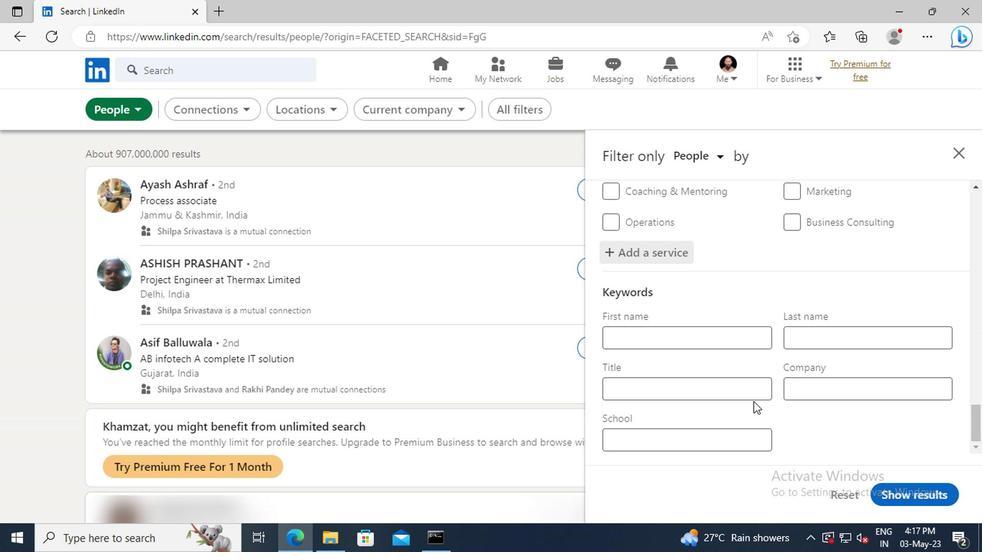 
Action: Mouse pressed left at (731, 396)
Screenshot: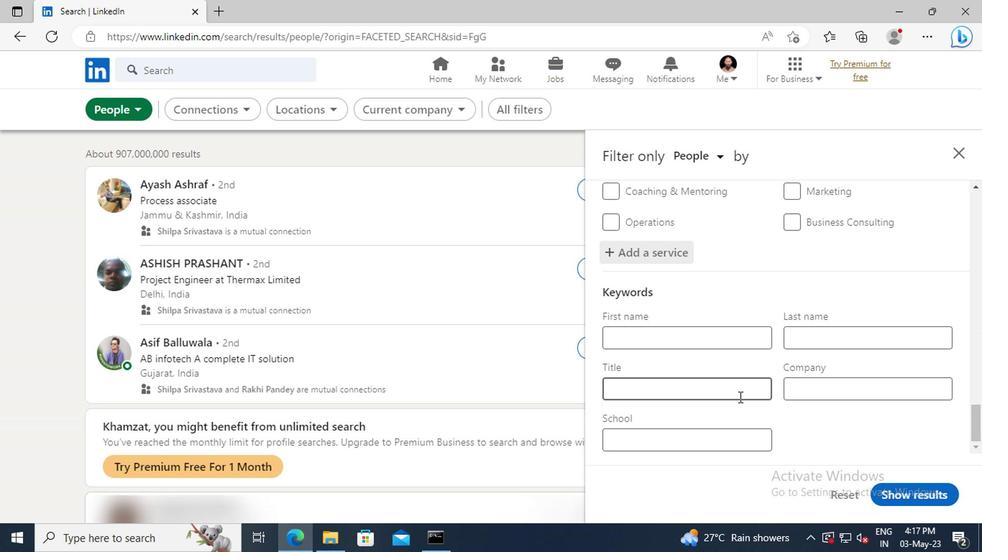 
Action: Key pressed <Key.shift>PLUMBER<Key.enter>
Screenshot: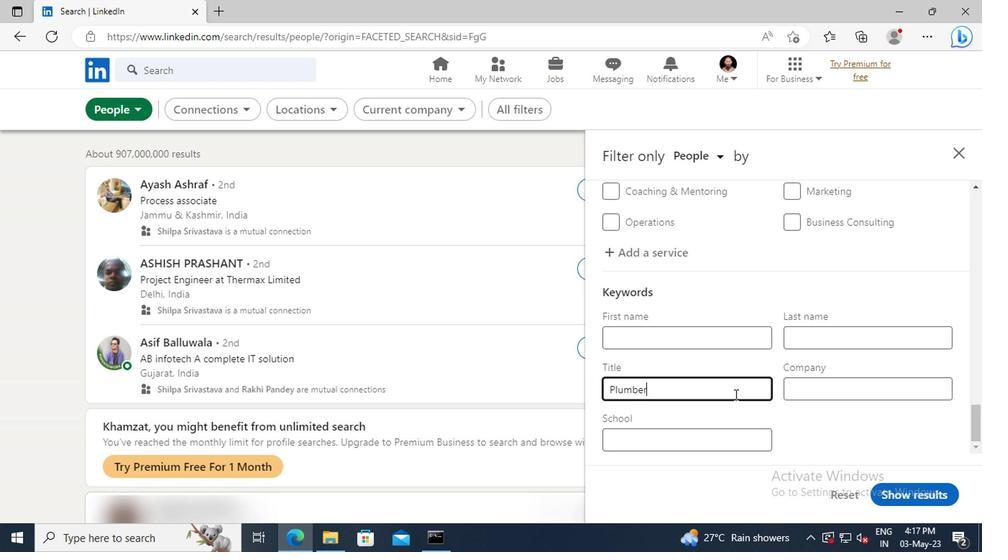 
Action: Mouse moved to (891, 491)
Screenshot: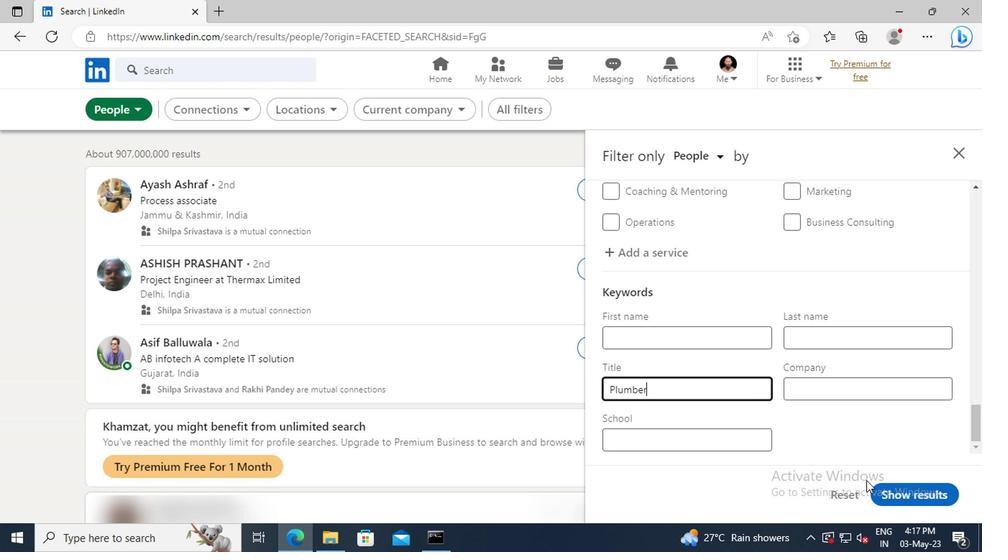 
Action: Mouse pressed left at (891, 491)
Screenshot: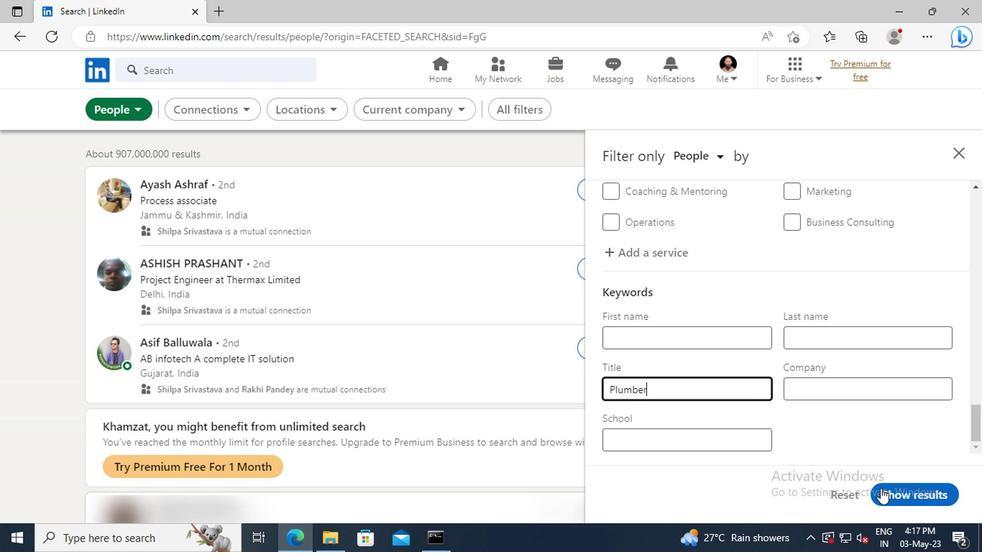
